 Task: Create in the project AgileBazaar and in the Backlog issue 'Implement a new cloud-based learning management system for a school with advanced course creation and assessment features' a child issue 'Big data model interpretability and transparency remediation', and assign it to team member softage.3@softage.net. Create in the project AgileBazaar and in the Backlog issue 'Integrate a new interactive tutorial feature into an existing e-learning platform to enhance user engagement and learning outcomes' a child issue 'Kubernetes cluster backup and recovery planning and optimization', and assign it to team member softage.4@softage.net
Action: Mouse moved to (220, 60)
Screenshot: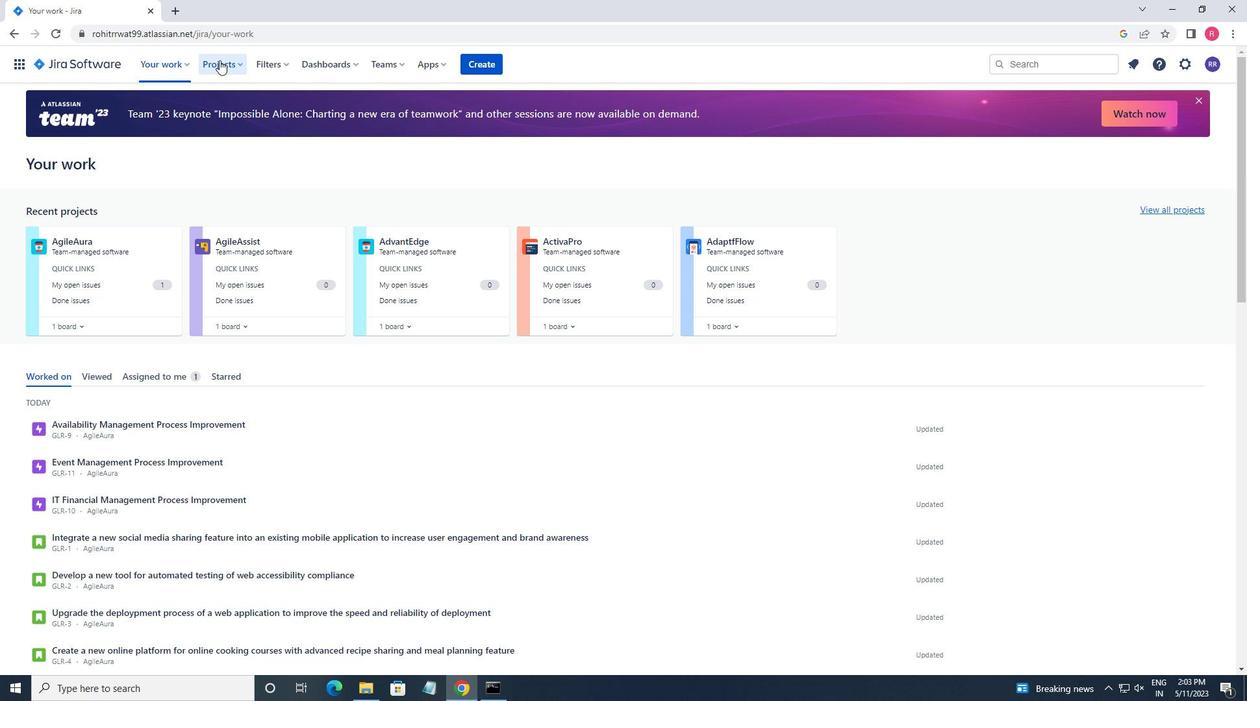 
Action: Mouse pressed left at (220, 60)
Screenshot: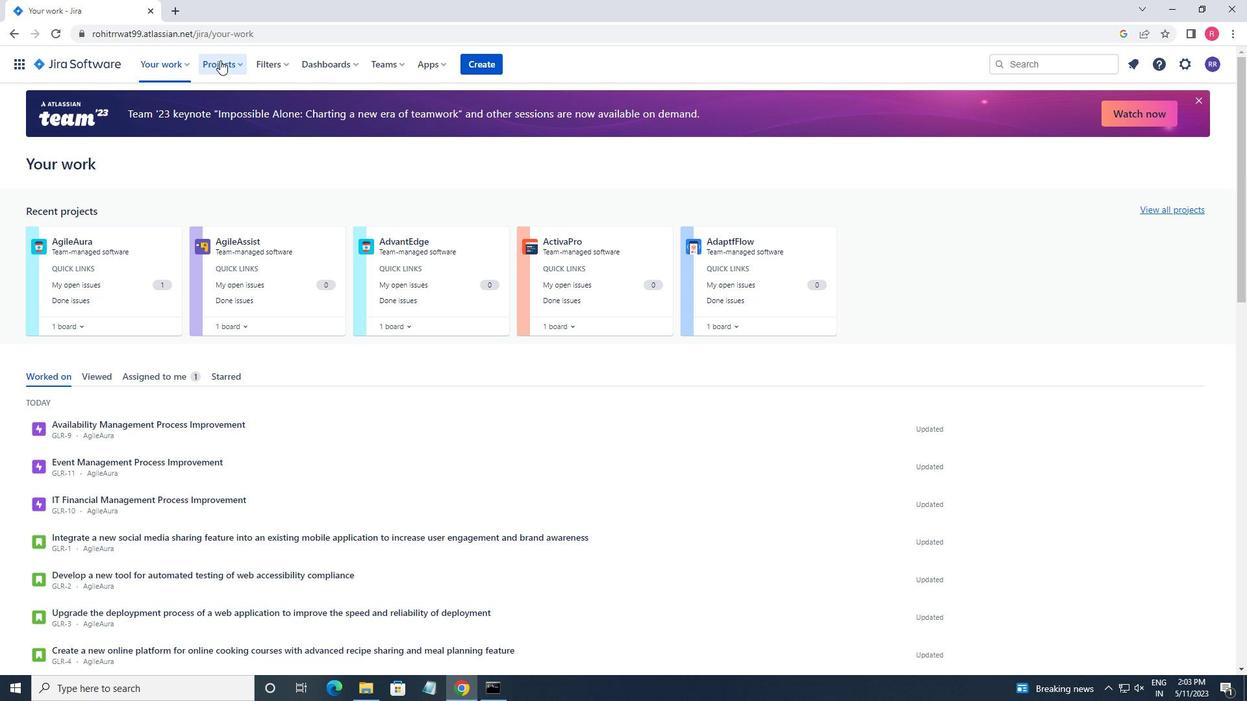 
Action: Mouse moved to (263, 133)
Screenshot: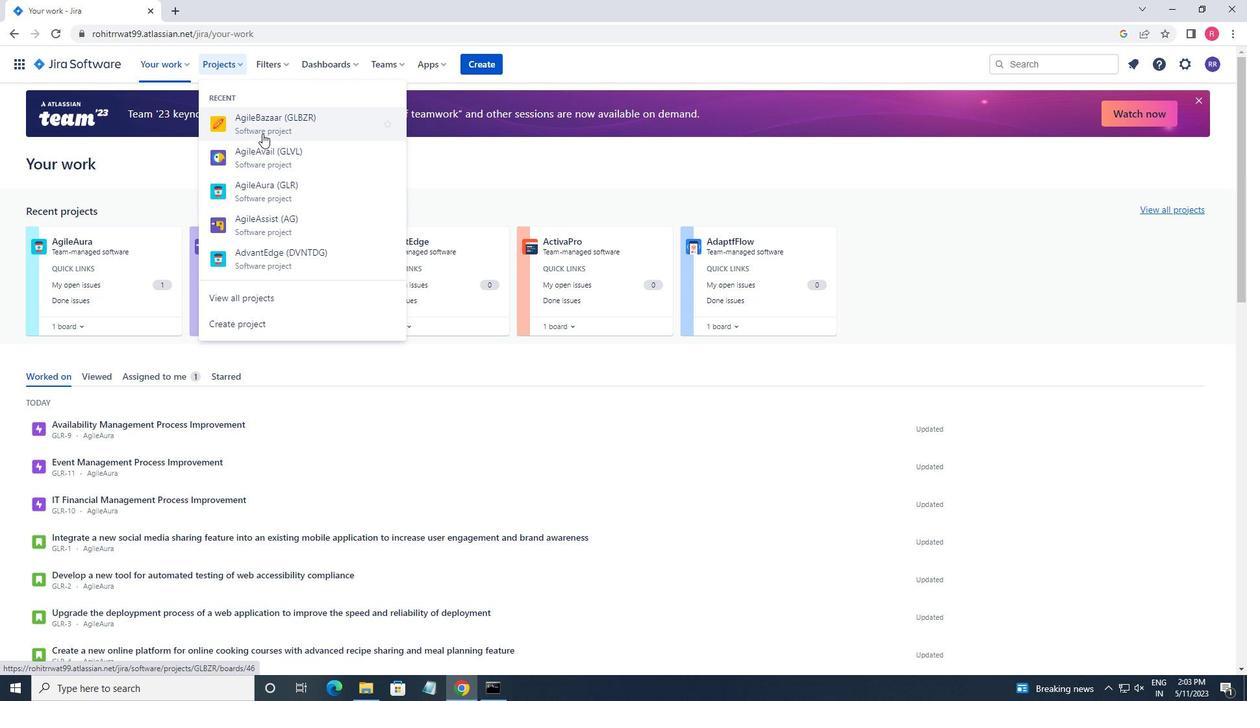 
Action: Mouse pressed left at (263, 133)
Screenshot: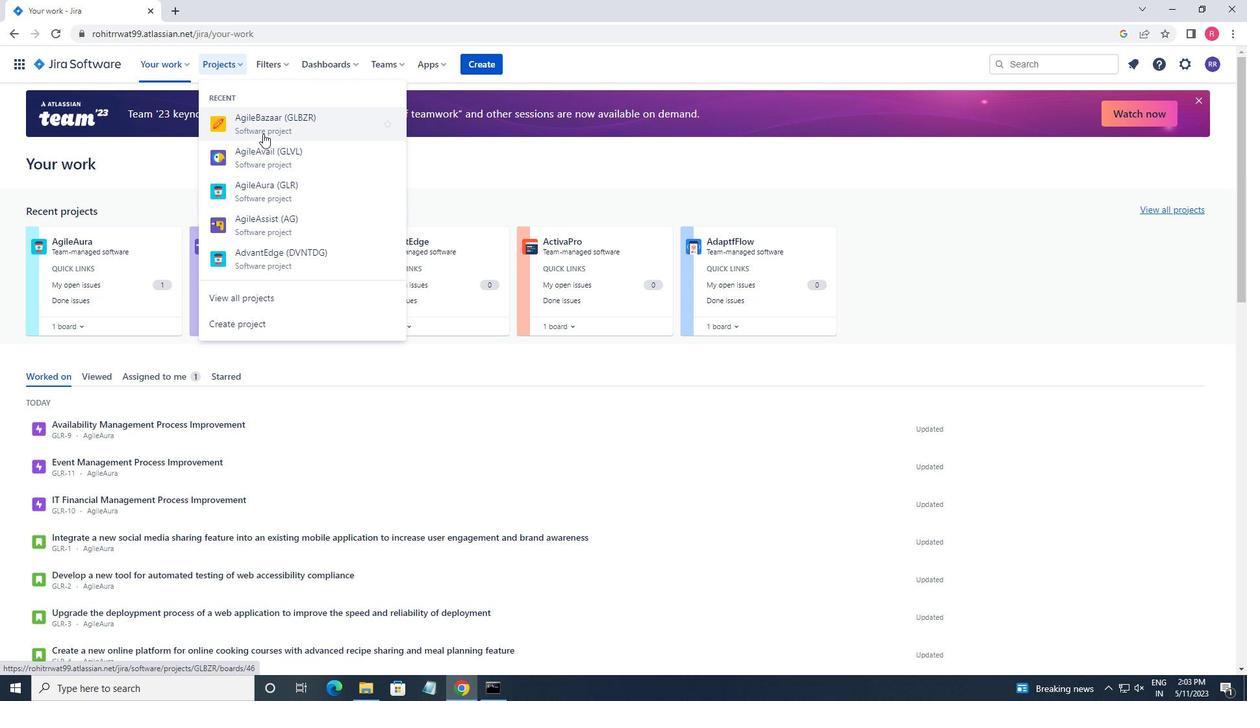 
Action: Mouse moved to (86, 187)
Screenshot: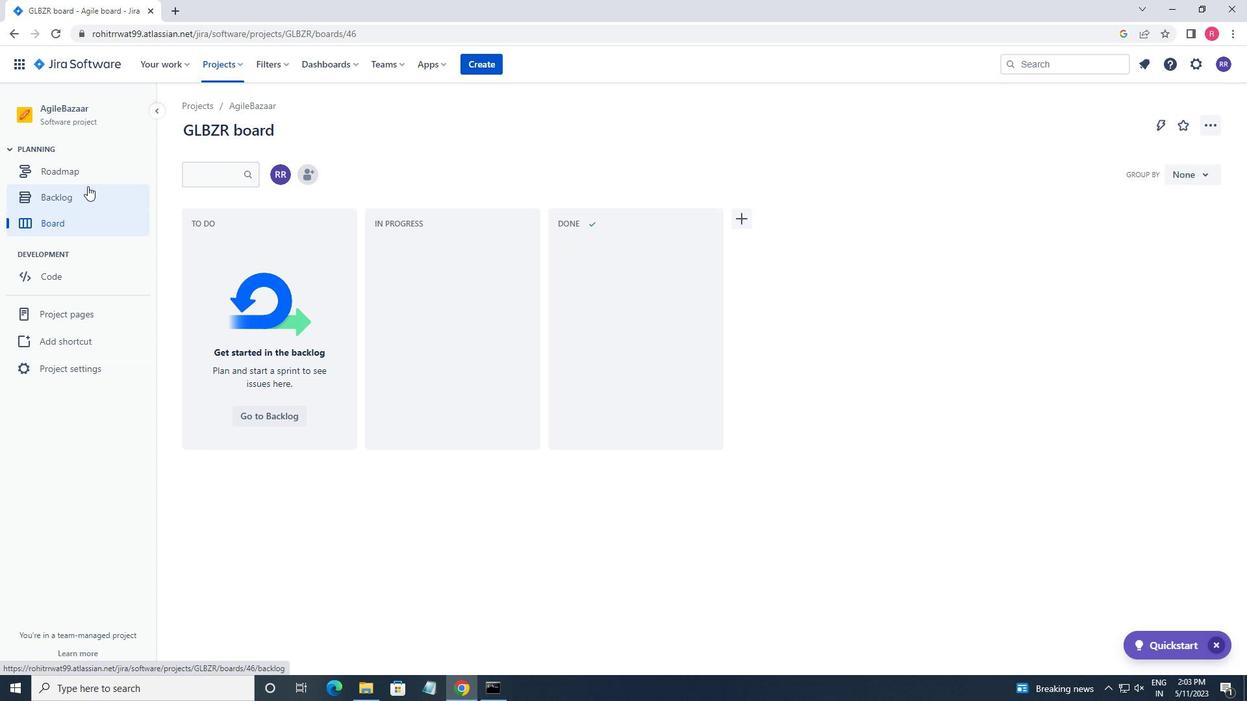 
Action: Mouse pressed left at (86, 187)
Screenshot: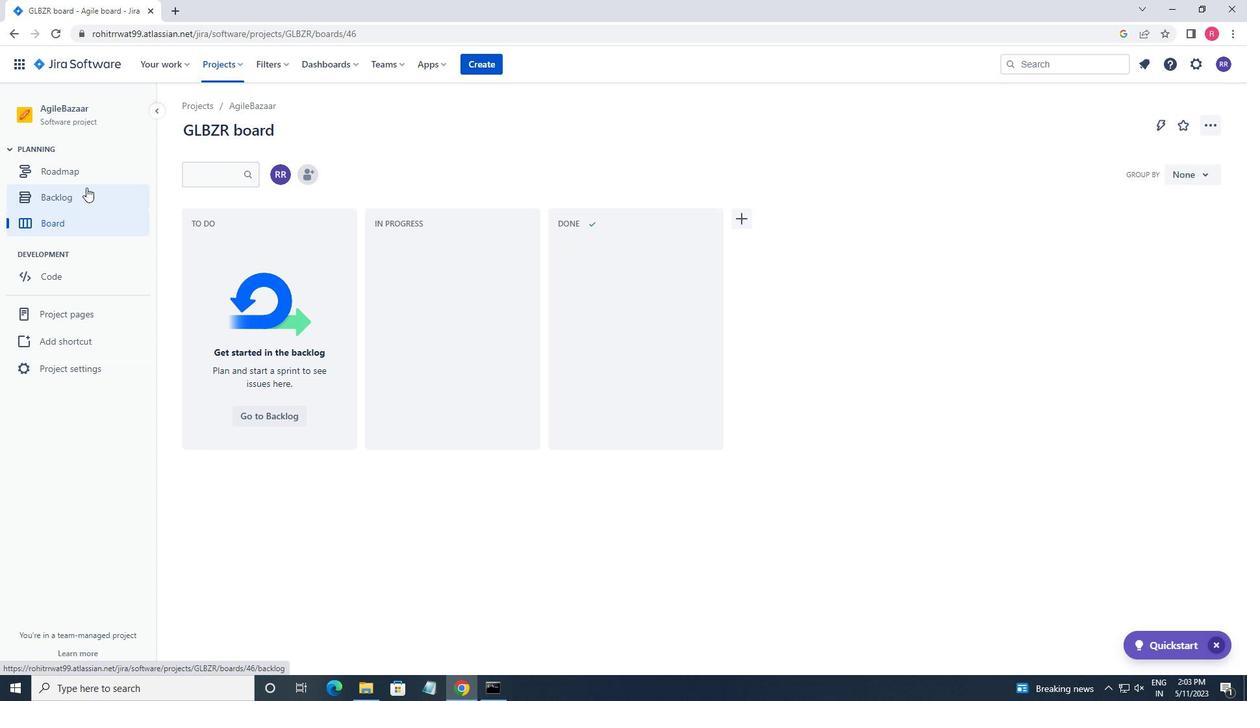 
Action: Mouse moved to (523, 331)
Screenshot: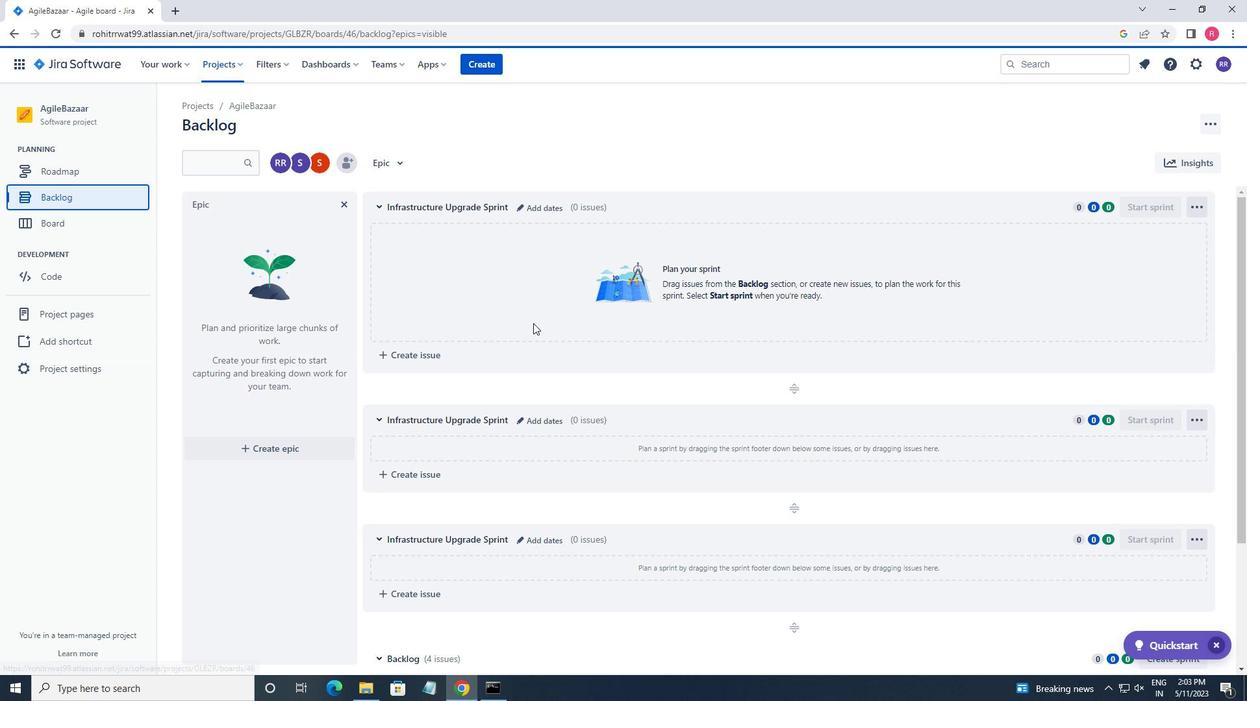 
Action: Mouse scrolled (523, 330) with delta (0, 0)
Screenshot: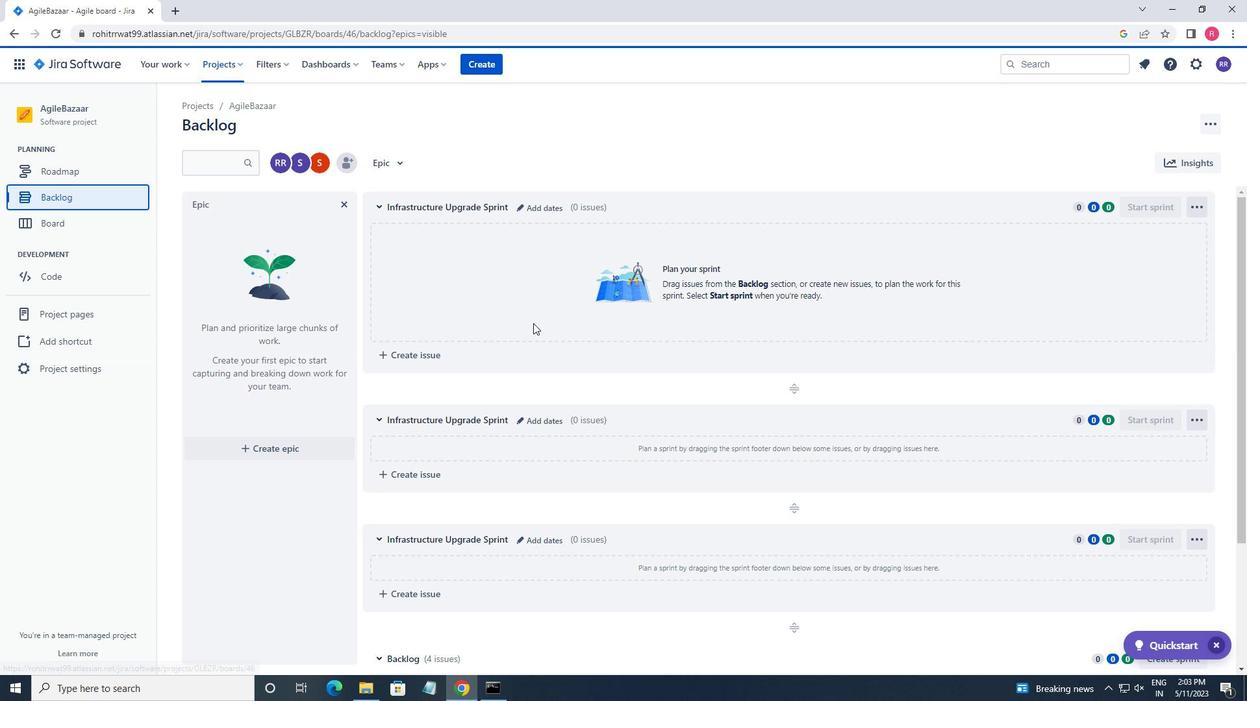 
Action: Mouse moved to (517, 342)
Screenshot: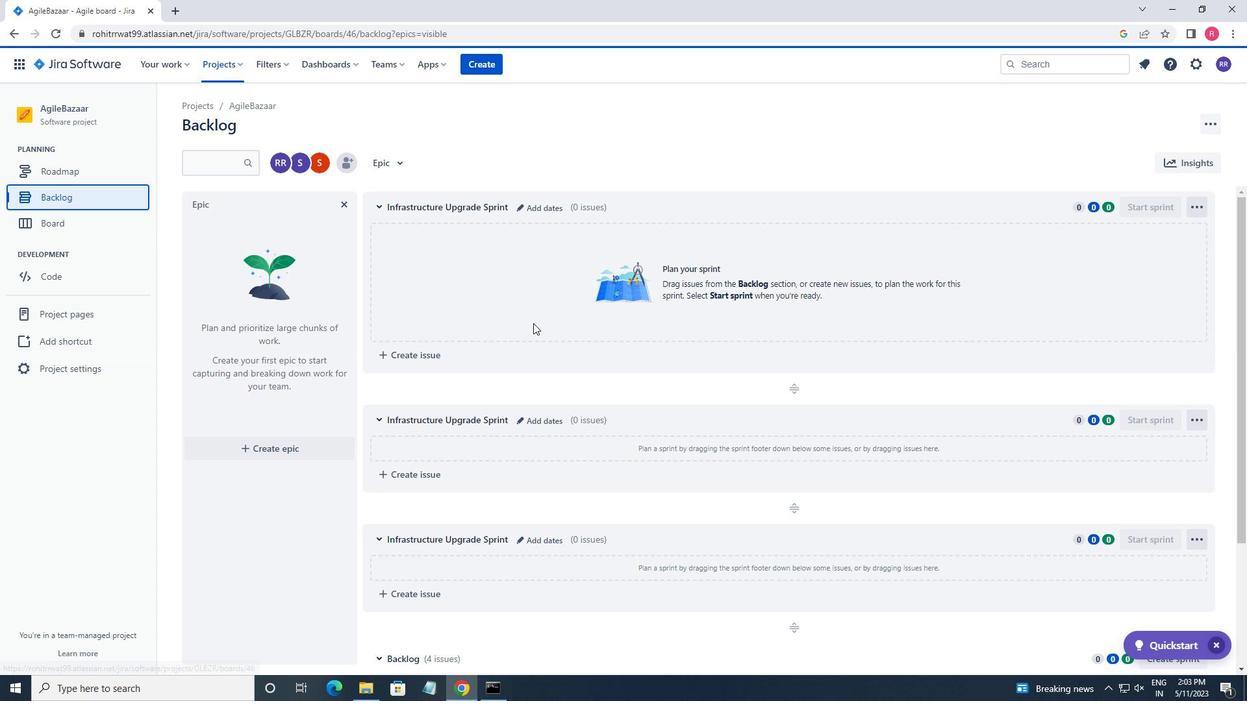 
Action: Mouse scrolled (517, 341) with delta (0, 0)
Screenshot: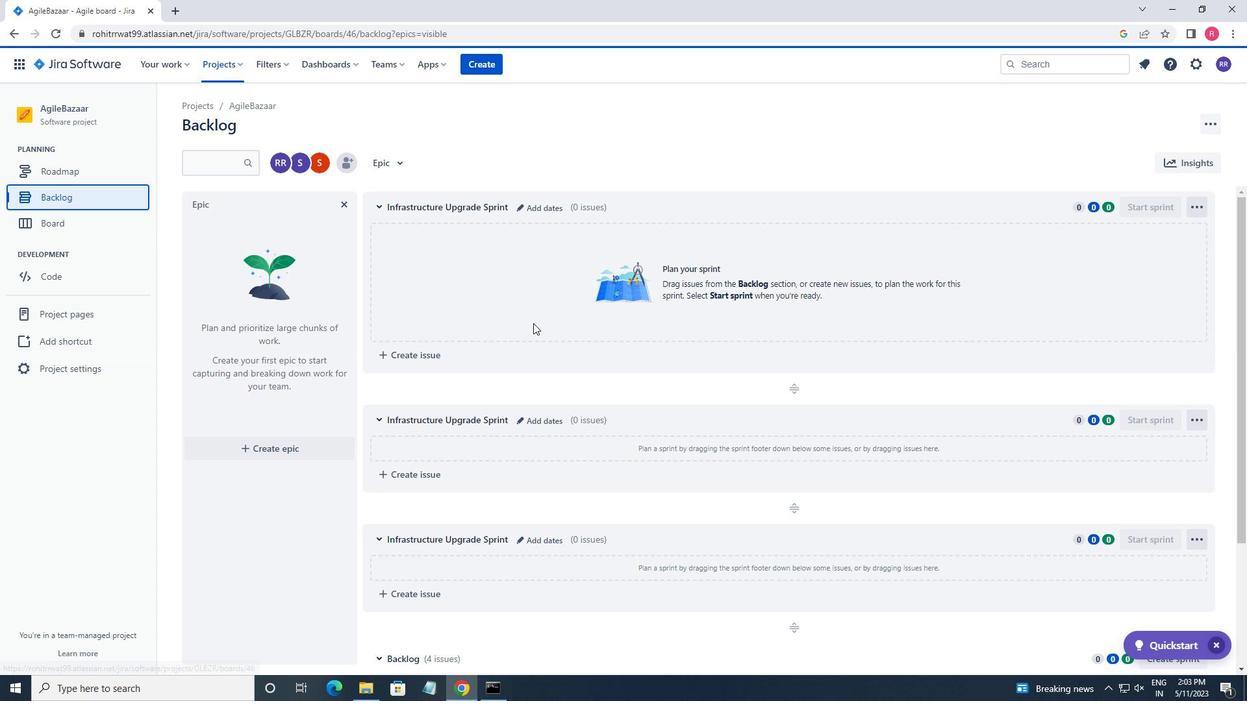
Action: Mouse moved to (517, 343)
Screenshot: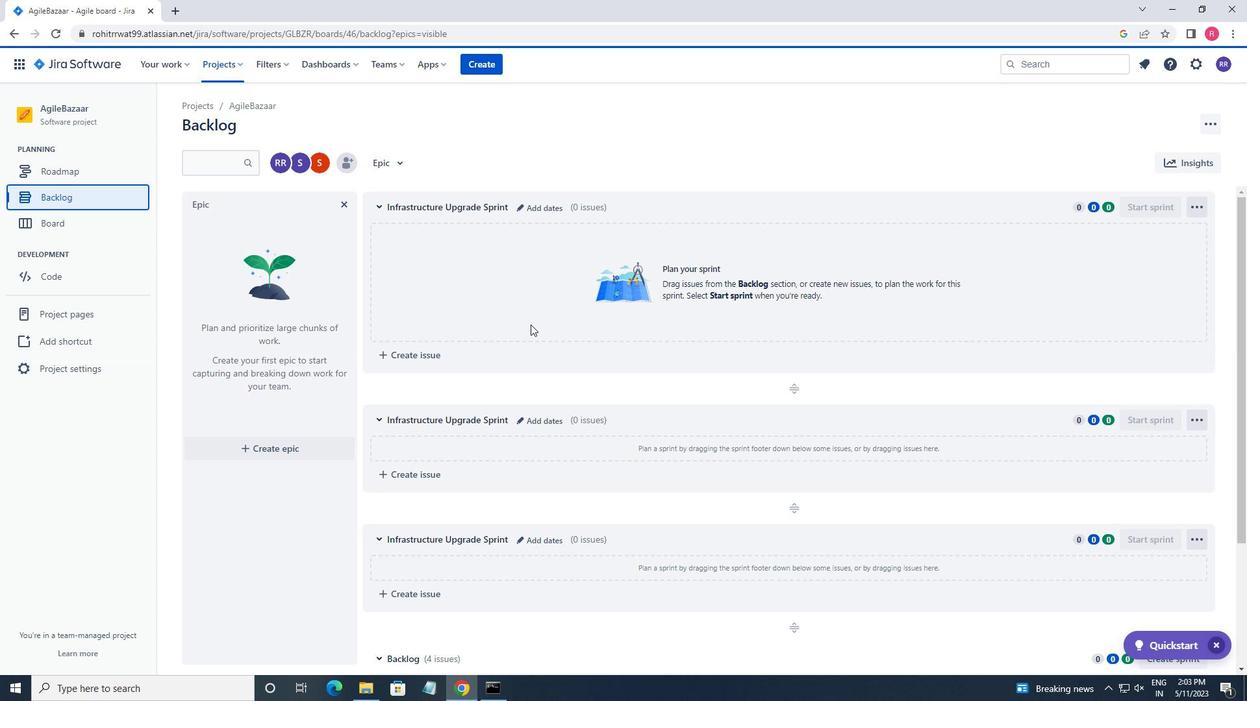 
Action: Mouse scrolled (517, 343) with delta (0, 0)
Screenshot: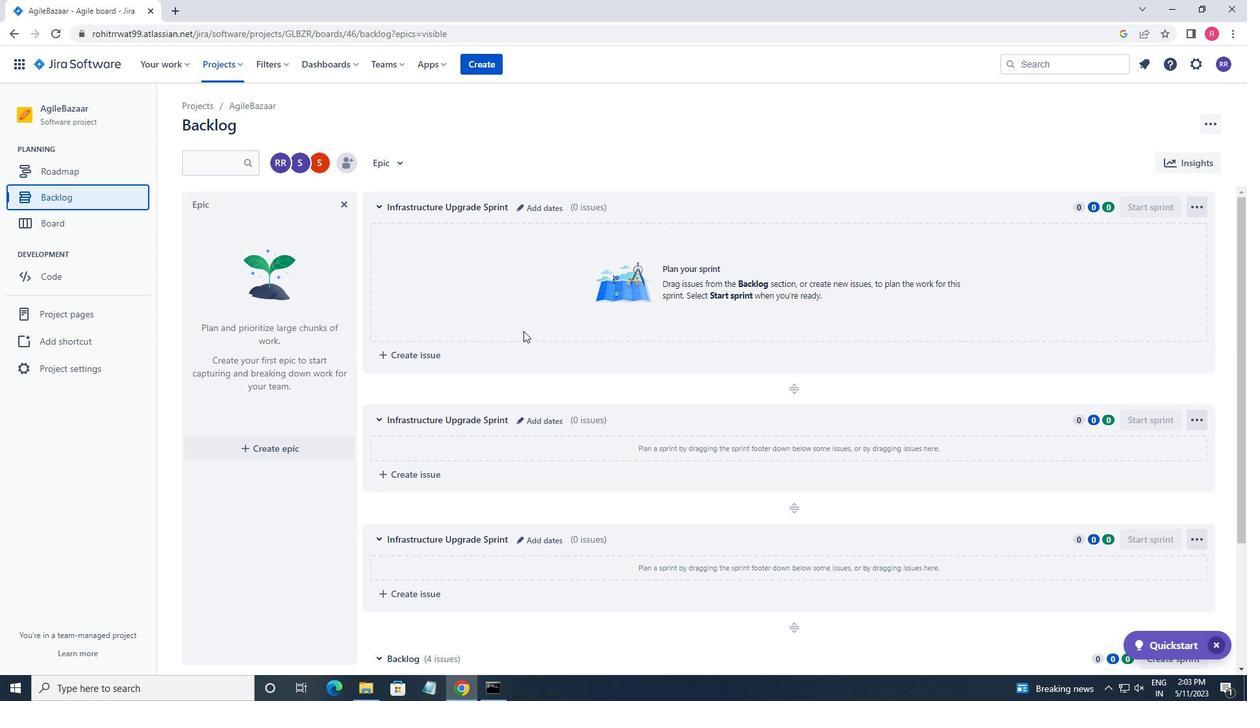 
Action: Mouse scrolled (517, 343) with delta (0, 0)
Screenshot: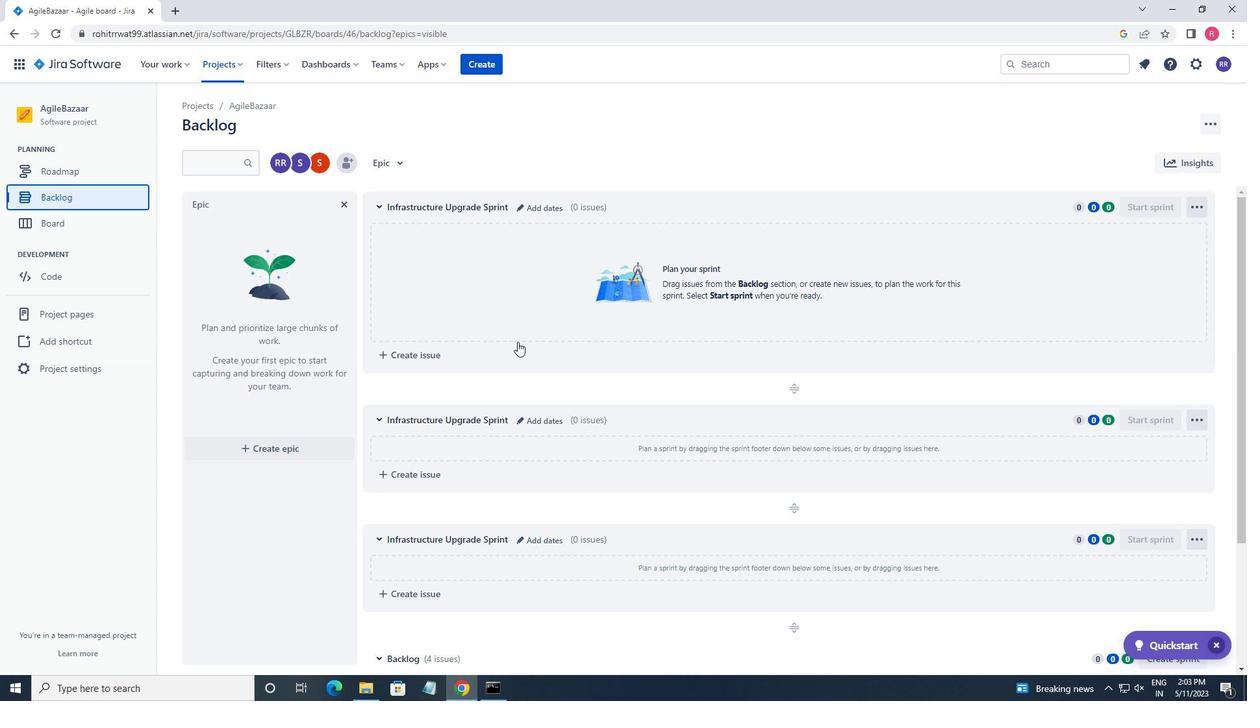 
Action: Mouse scrolled (517, 343) with delta (0, 0)
Screenshot: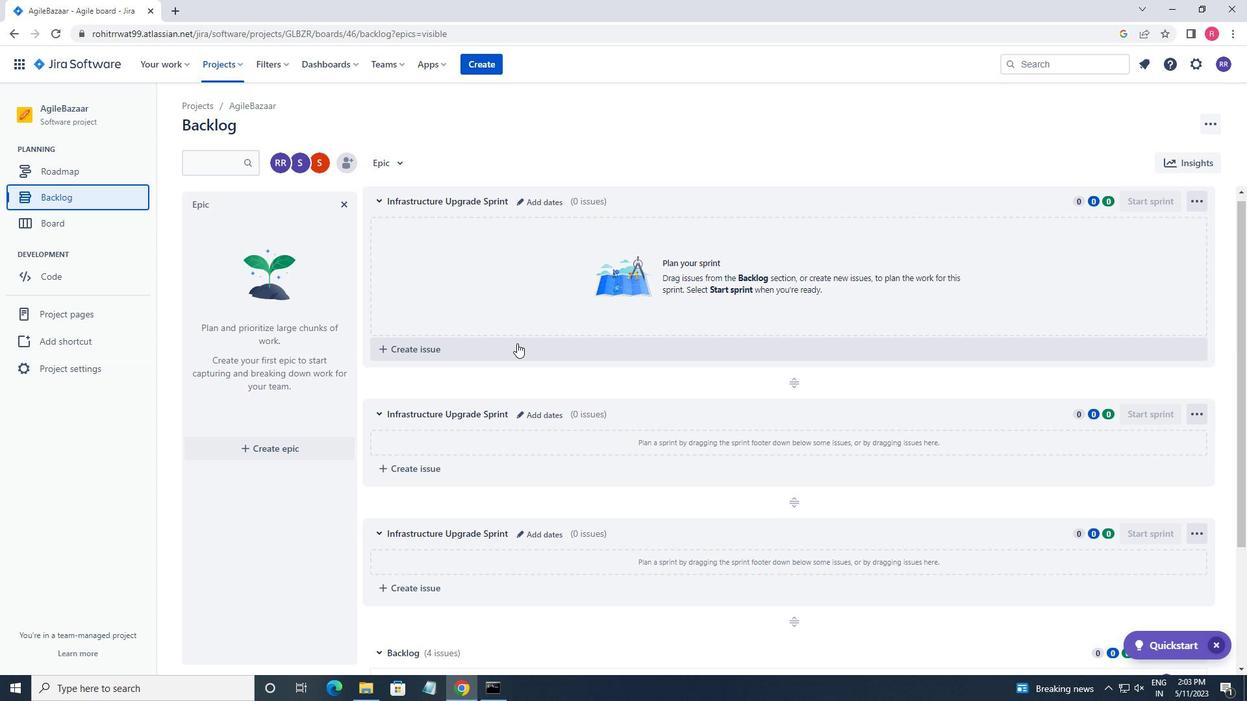 
Action: Mouse scrolled (517, 343) with delta (0, 0)
Screenshot: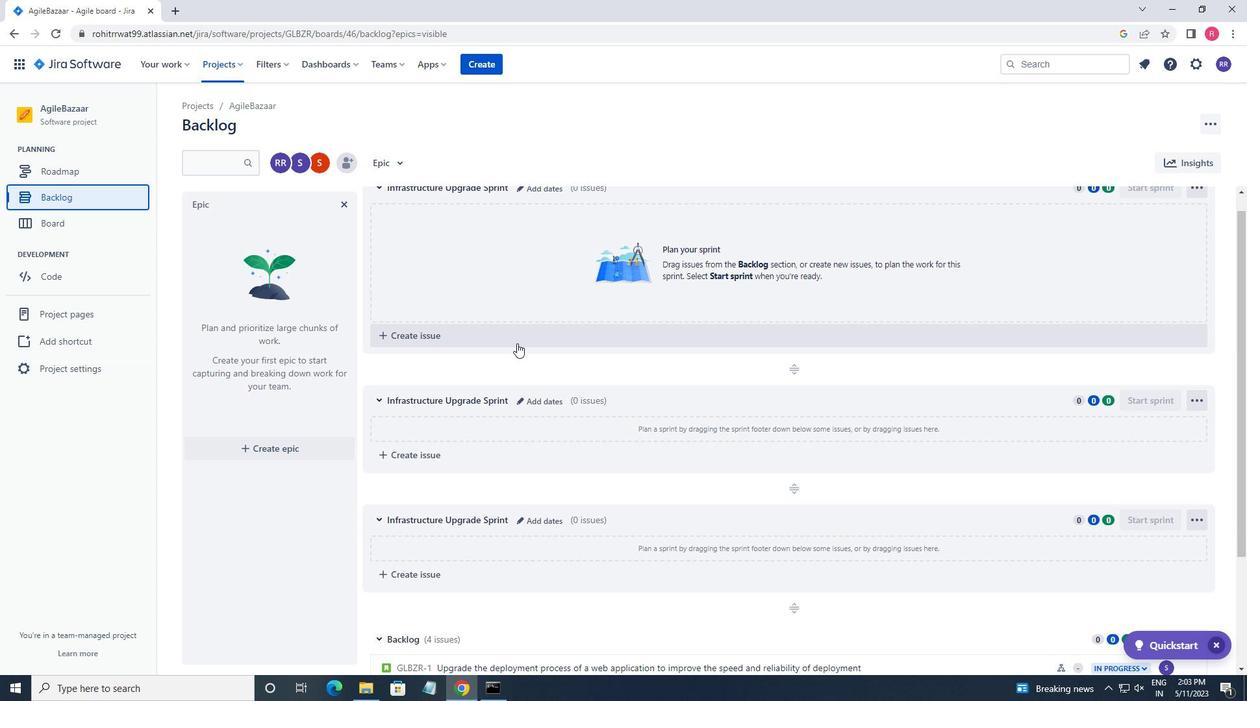 
Action: Mouse moved to (1003, 578)
Screenshot: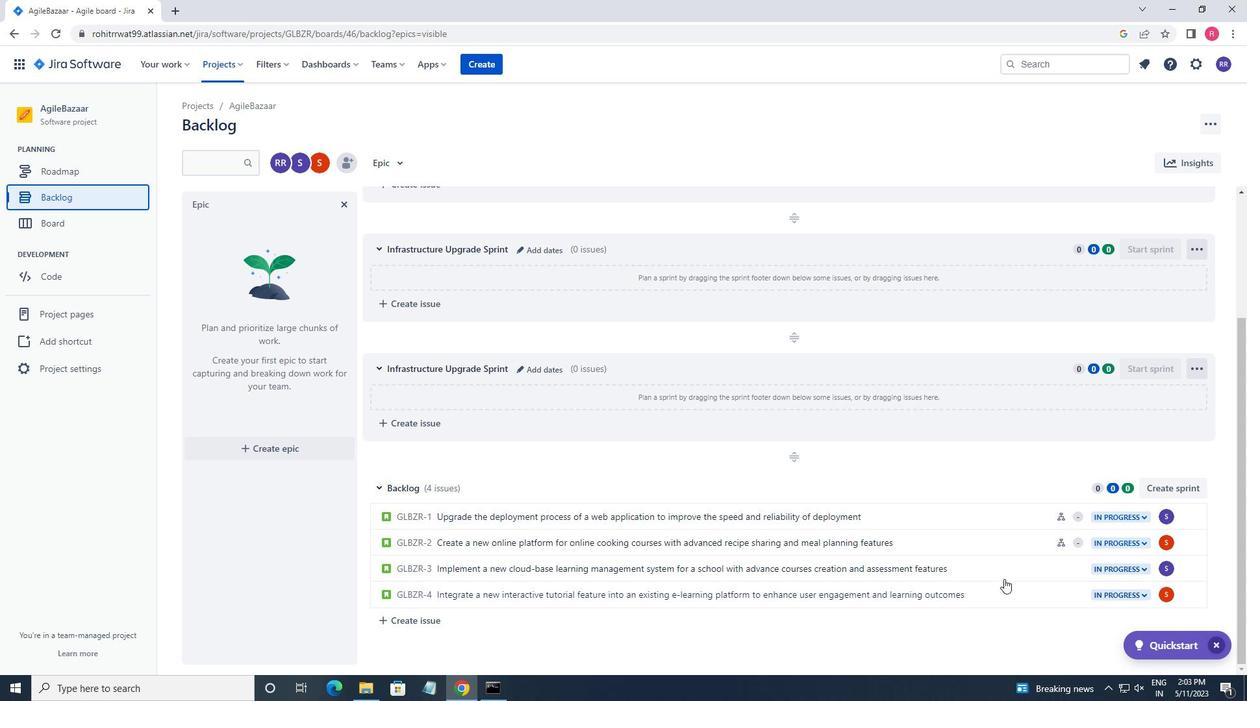 
Action: Mouse pressed left at (1003, 578)
Screenshot: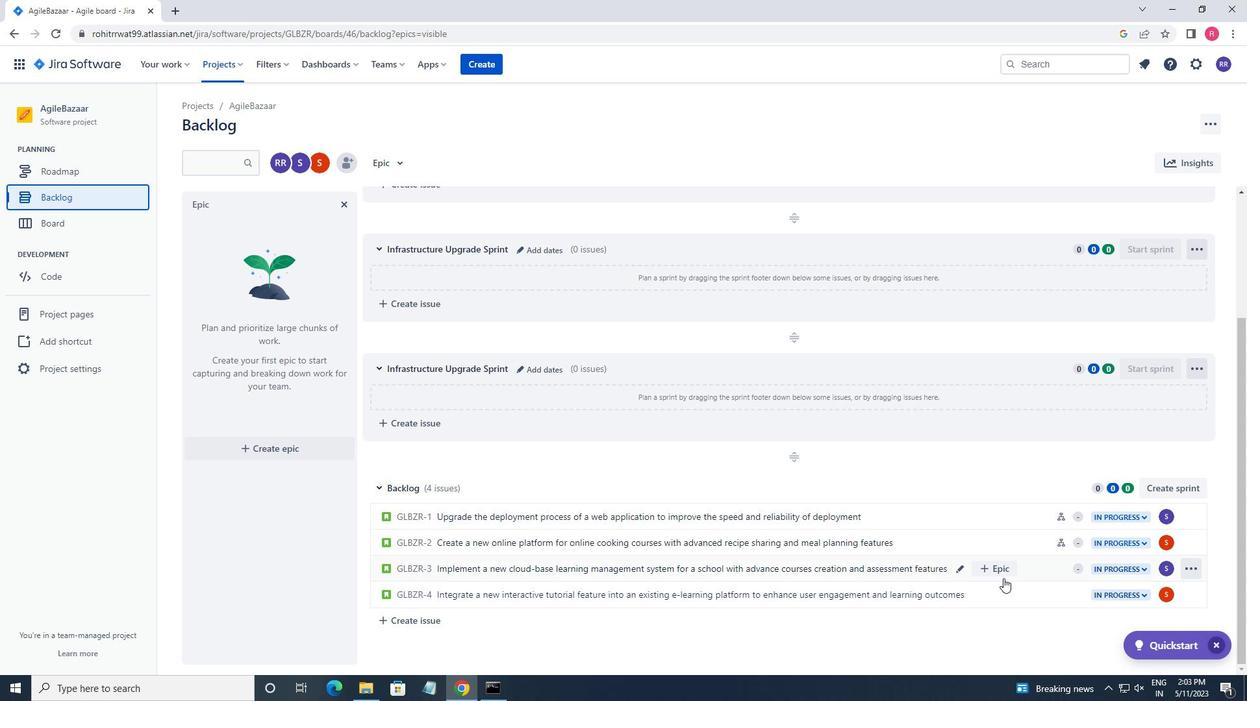 
Action: Mouse moved to (1025, 575)
Screenshot: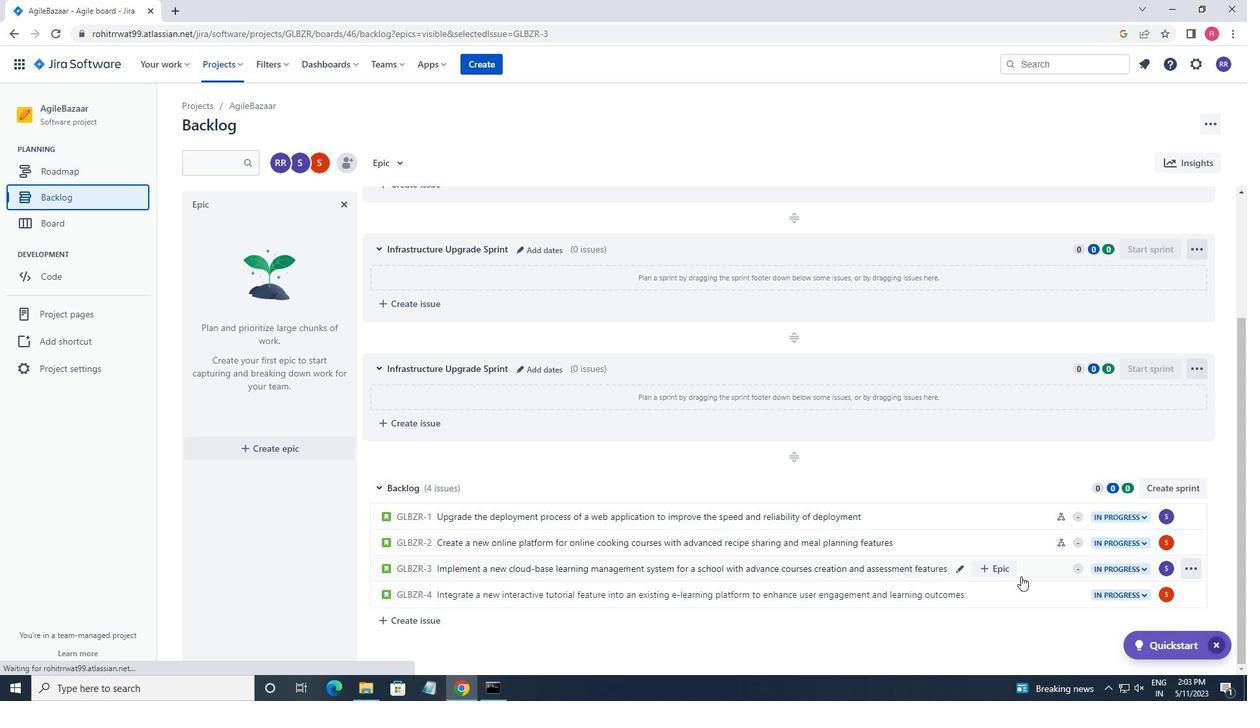 
Action: Mouse pressed left at (1025, 575)
Screenshot: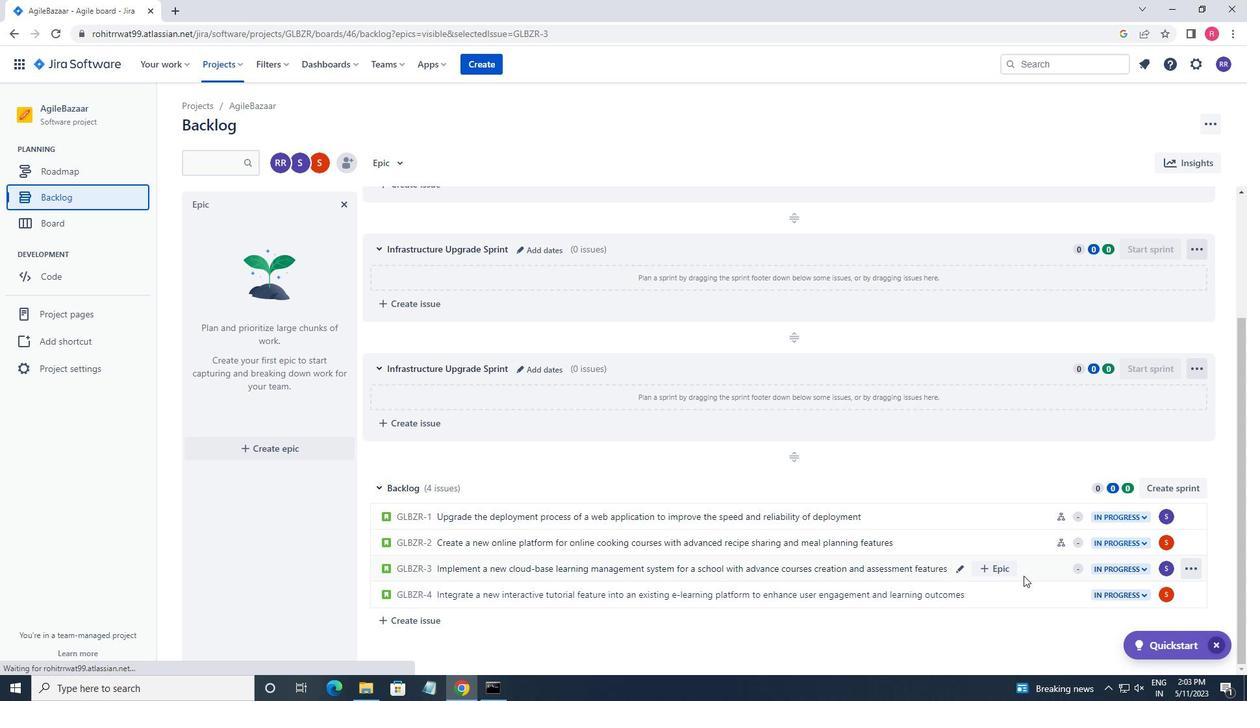 
Action: Mouse moved to (1019, 309)
Screenshot: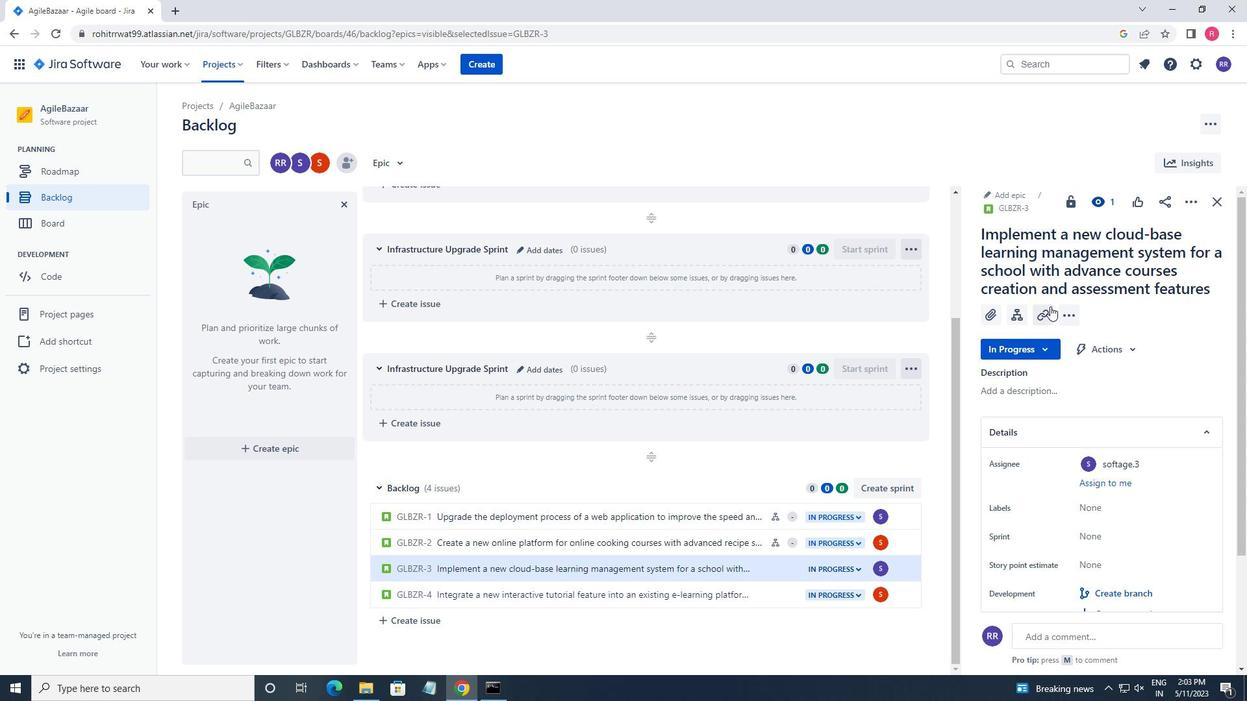 
Action: Mouse pressed left at (1019, 309)
Screenshot: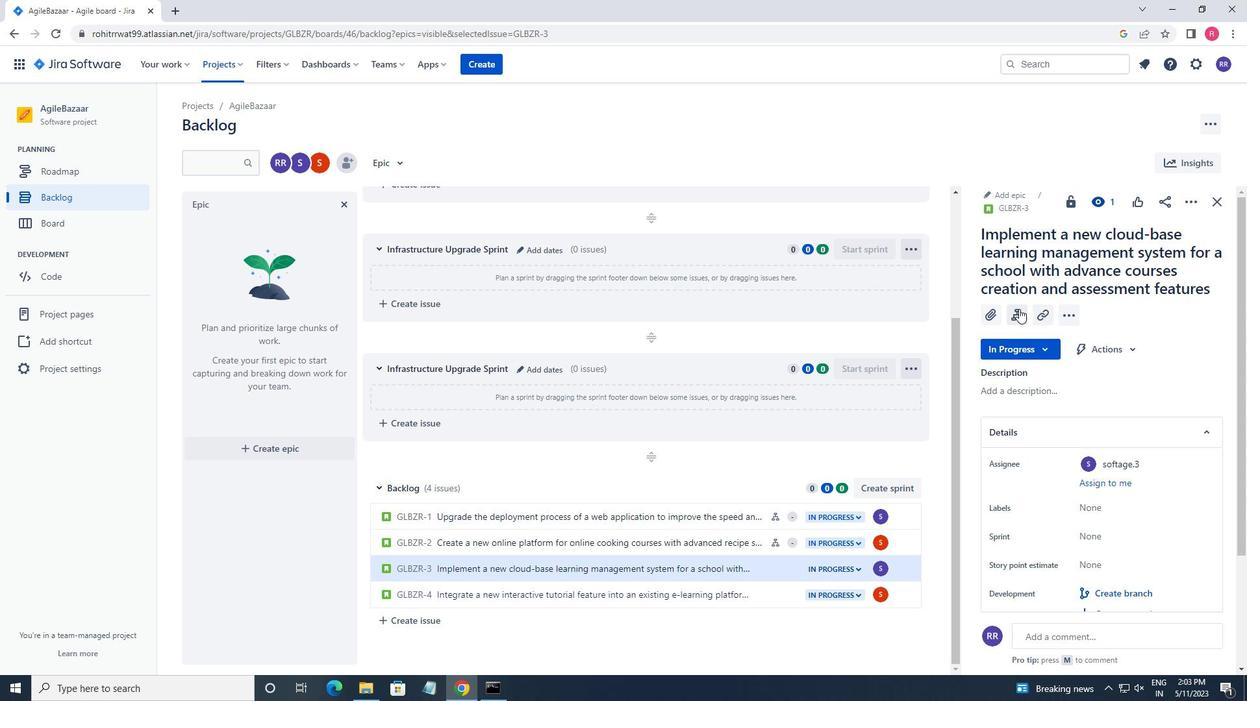 
Action: Mouse moved to (1023, 419)
Screenshot: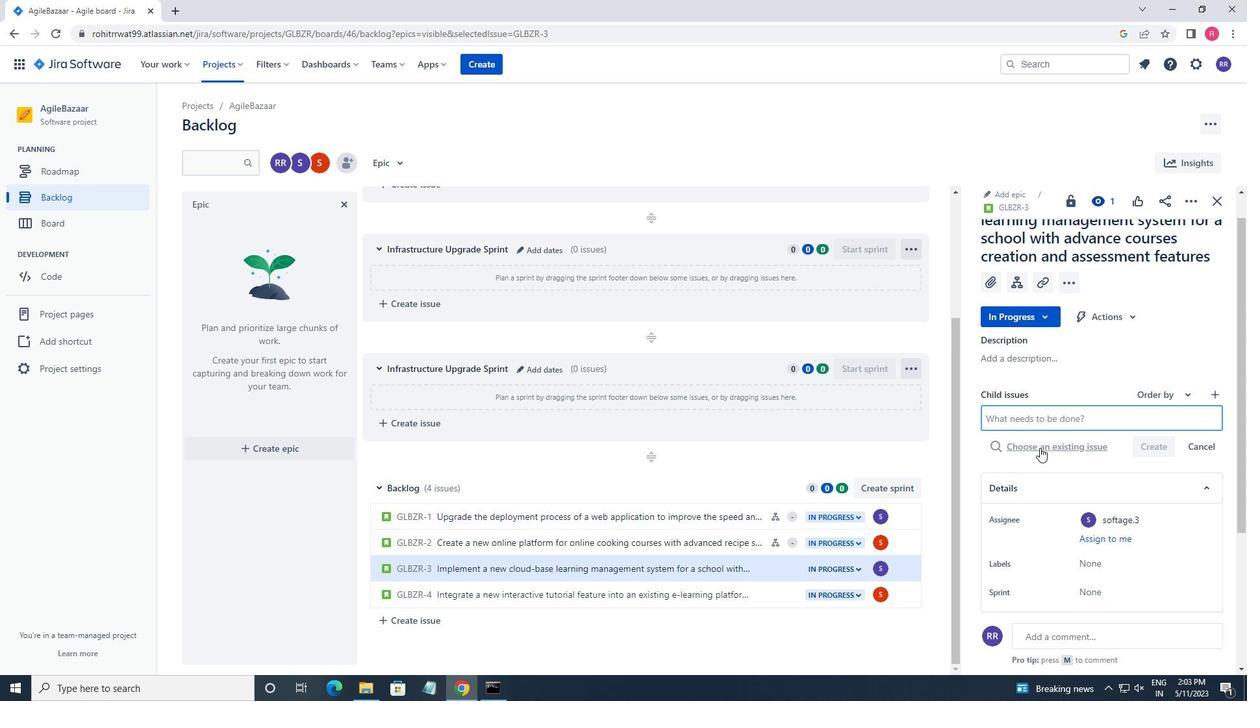 
Action: Key pressed <Key.shift><Key.shift>BIG<Key.space>DATA<Key.space>MODEL<Key.space>INTERPREB<Key.backspace><Key.backspace>ABILITY<Key.space><Key.left><Key.left><Key.left><Key.left><Key.left><Key.left><Key.left><Key.left><Key.left><Key.left><Key.left><Key.right><Key.right><Key.right>E<Key.right><Key.backspace>TA<Key.right><Key.right><Key.right><Key.right><Key.right><Key.right><Key.right><Key.space>AND<Key.space>TRAN
Screenshot: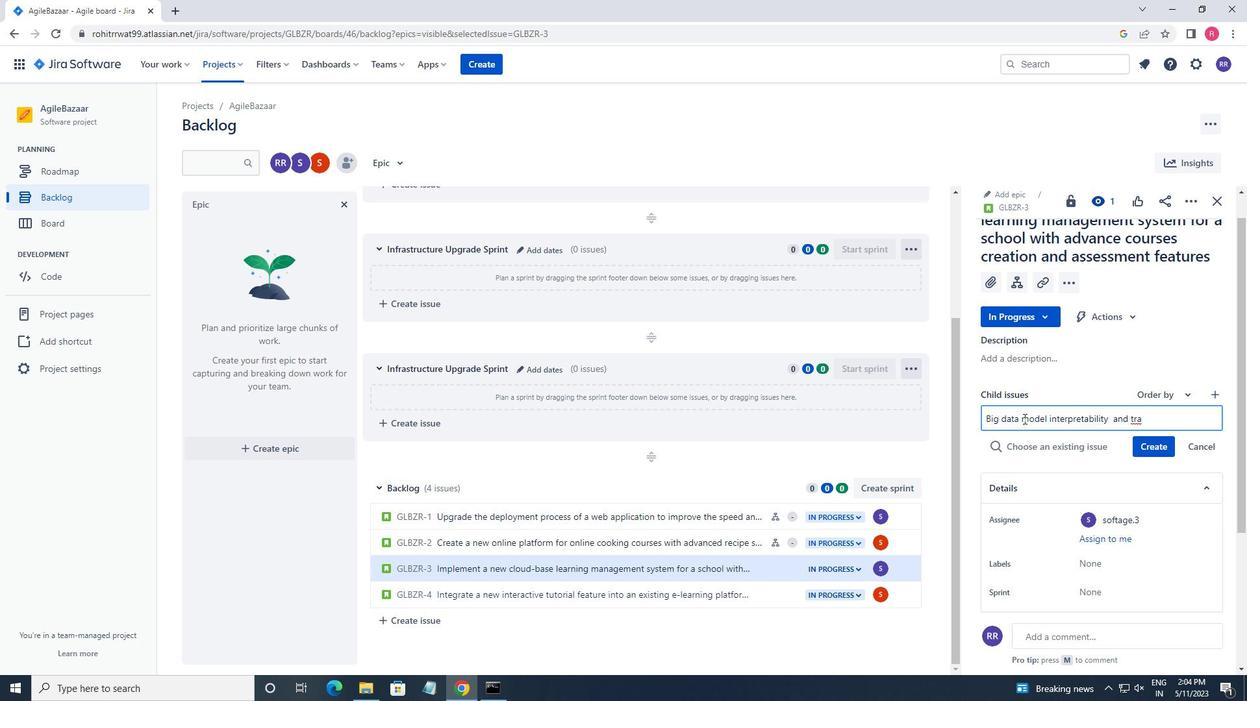
Action: Mouse moved to (1023, 419)
Screenshot: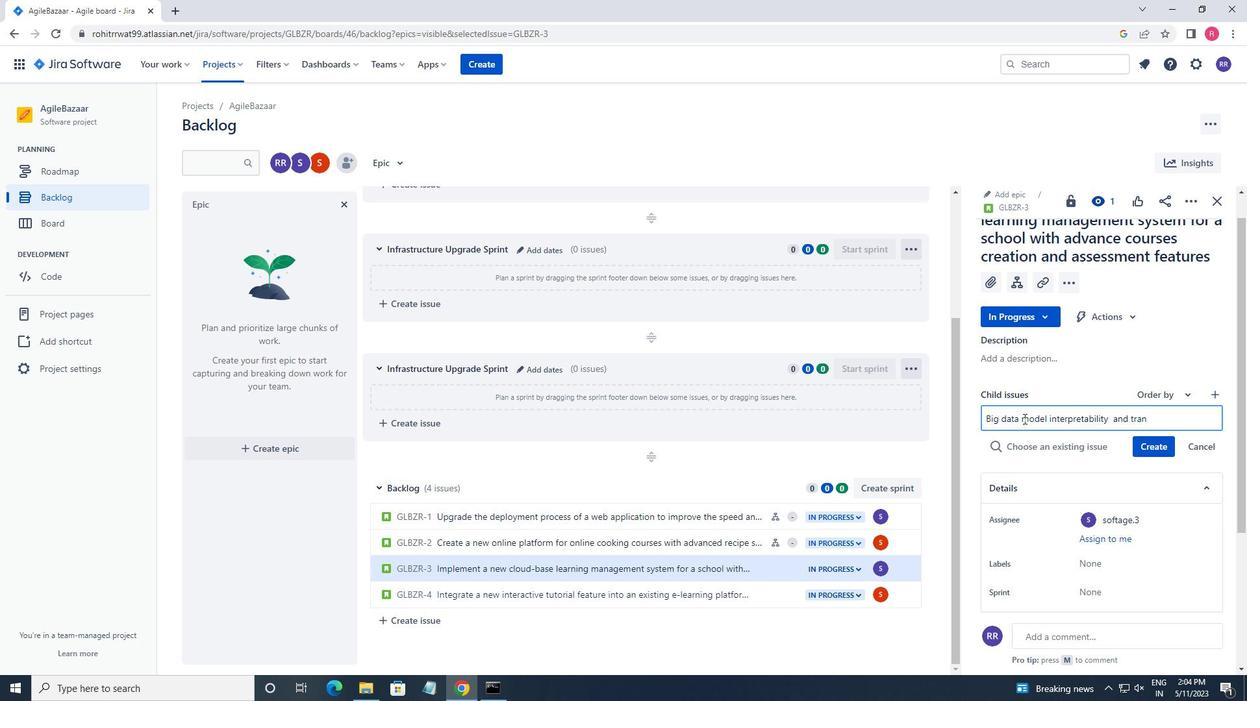 
Action: Key pressed SPARENCY<Key.space>REMEDIATION<Key.enter>
Screenshot: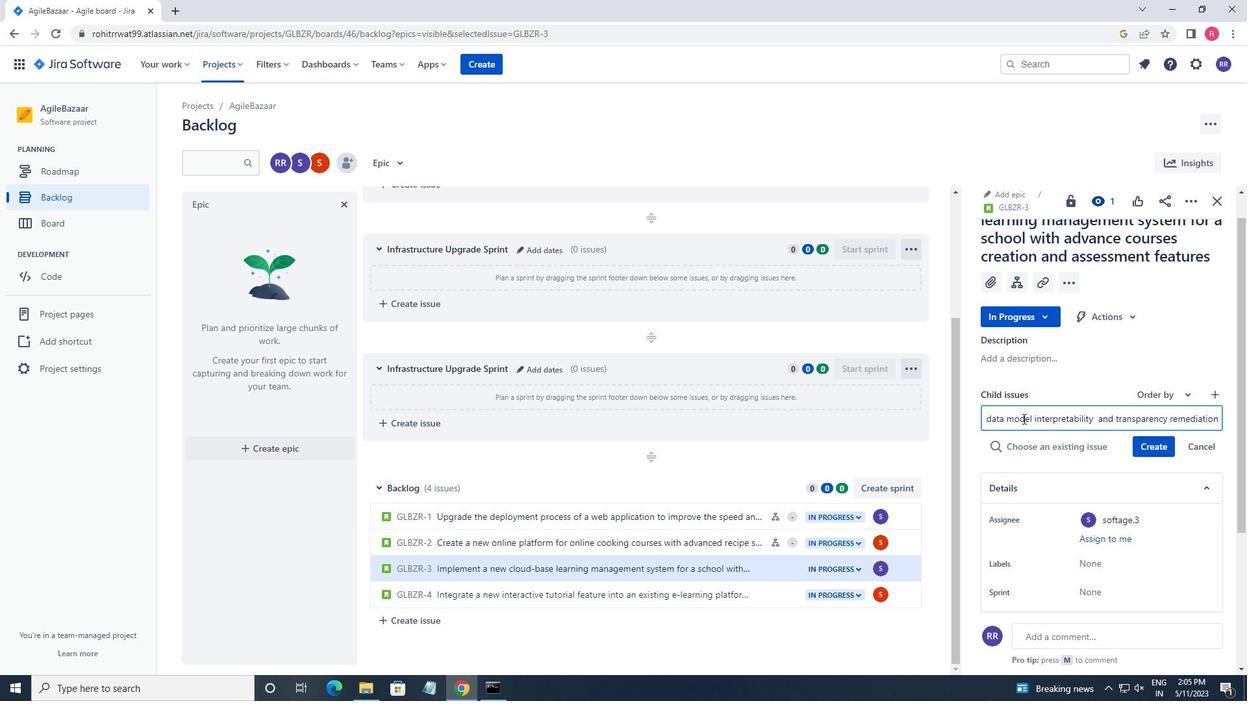 
Action: Mouse moved to (1167, 430)
Screenshot: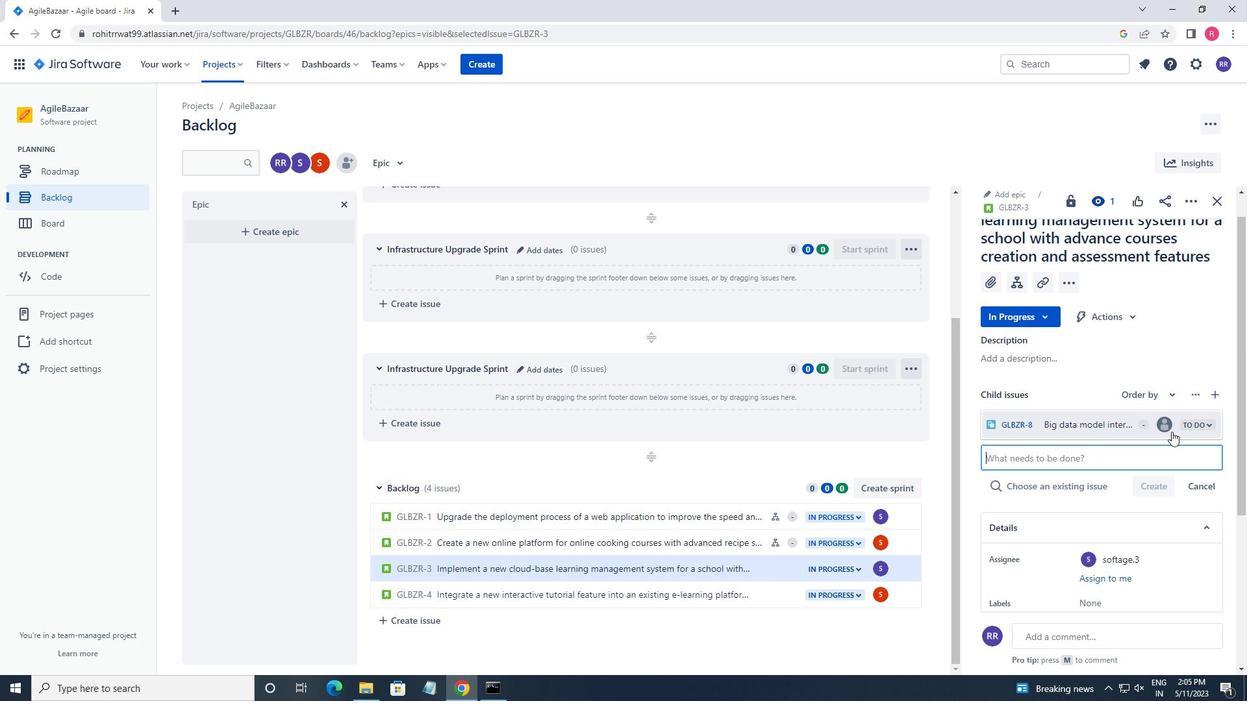 
Action: Mouse pressed left at (1167, 430)
Screenshot: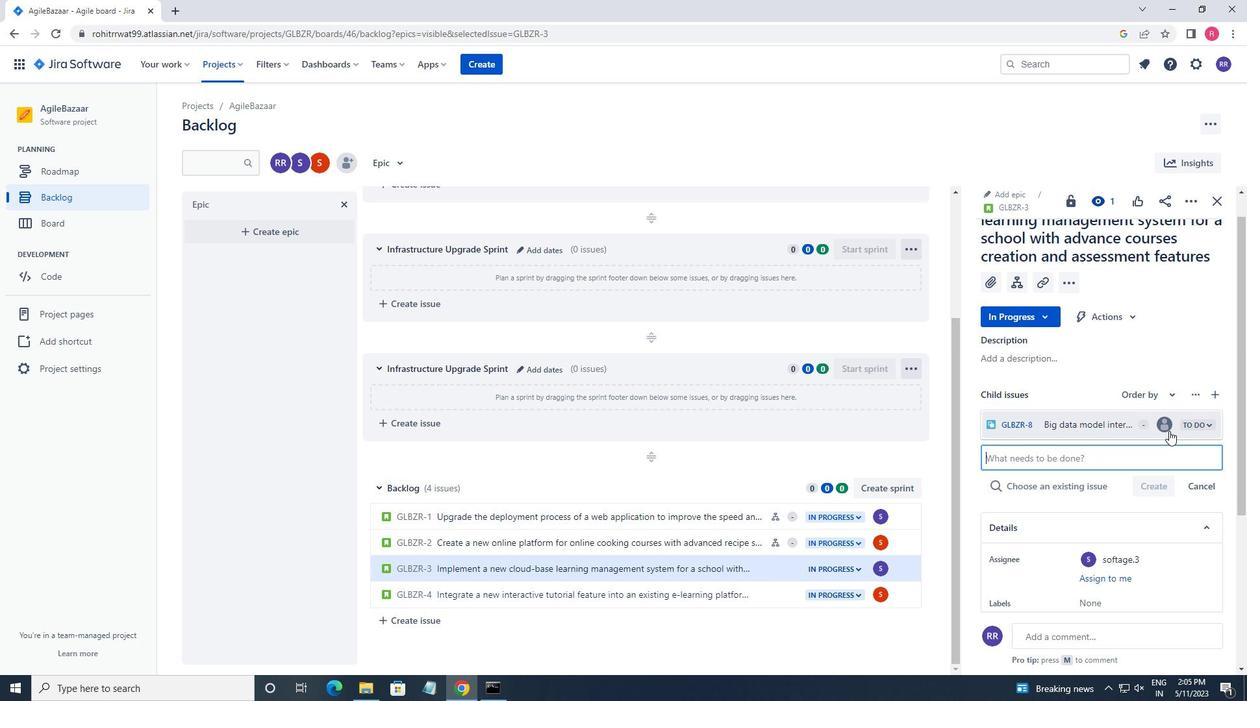 
Action: Mouse moved to (1039, 420)
Screenshot: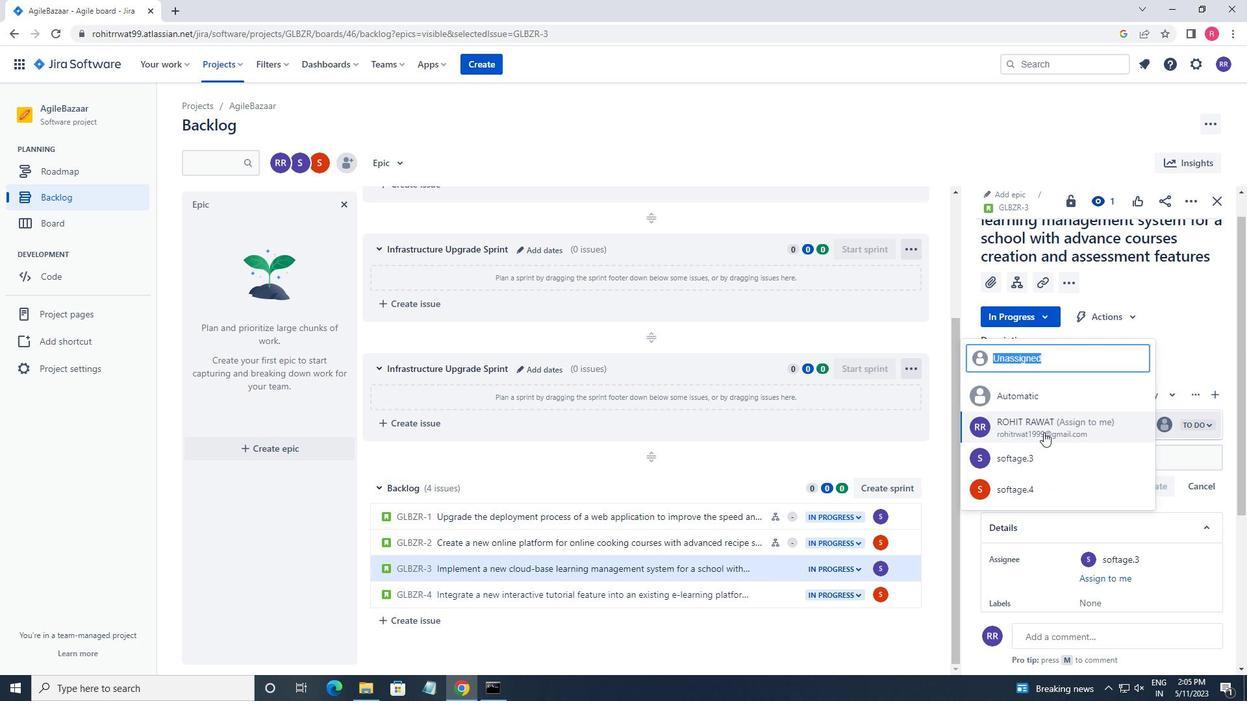
Action: Key pressed SOFTAGE.3
Screenshot: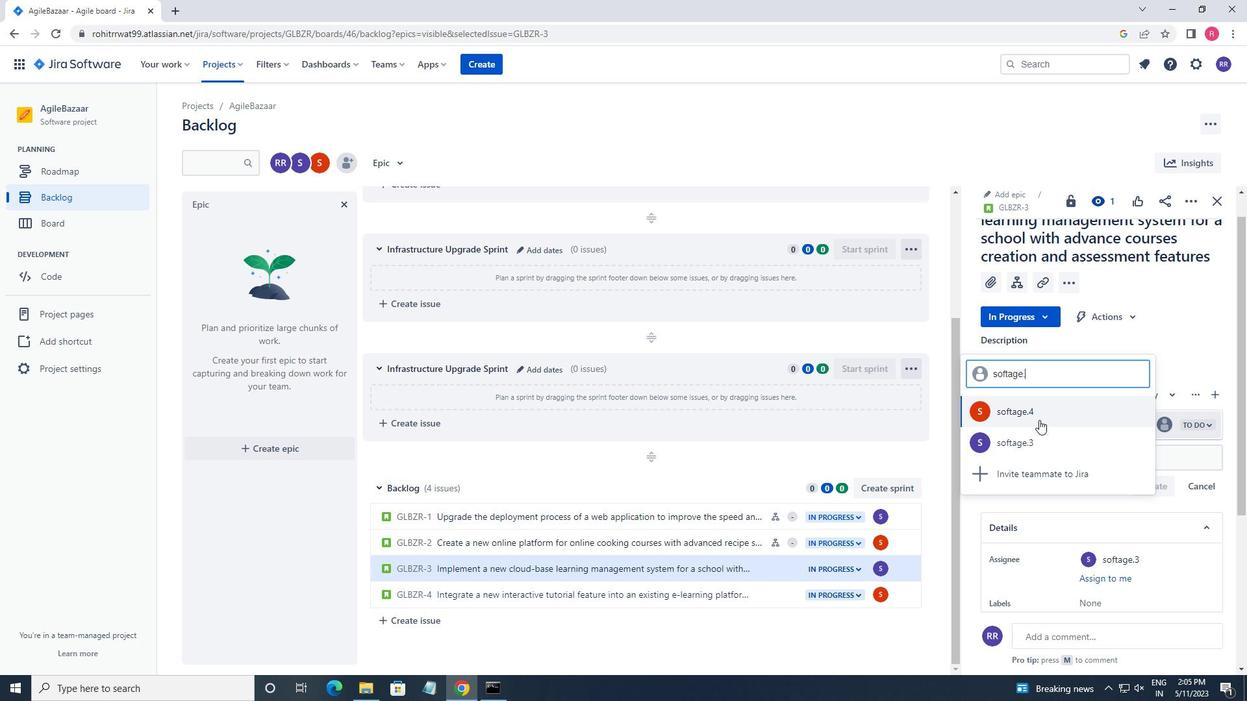 
Action: Mouse moved to (1046, 419)
Screenshot: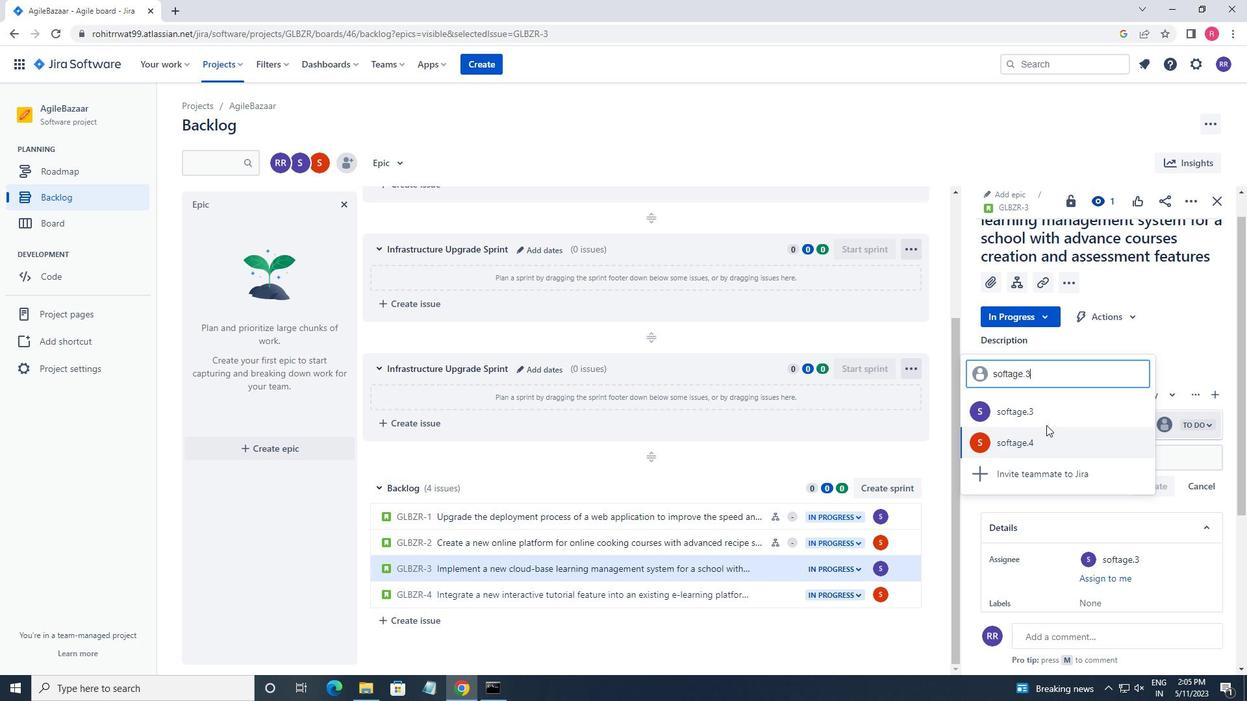 
Action: Mouse pressed left at (1046, 419)
Screenshot: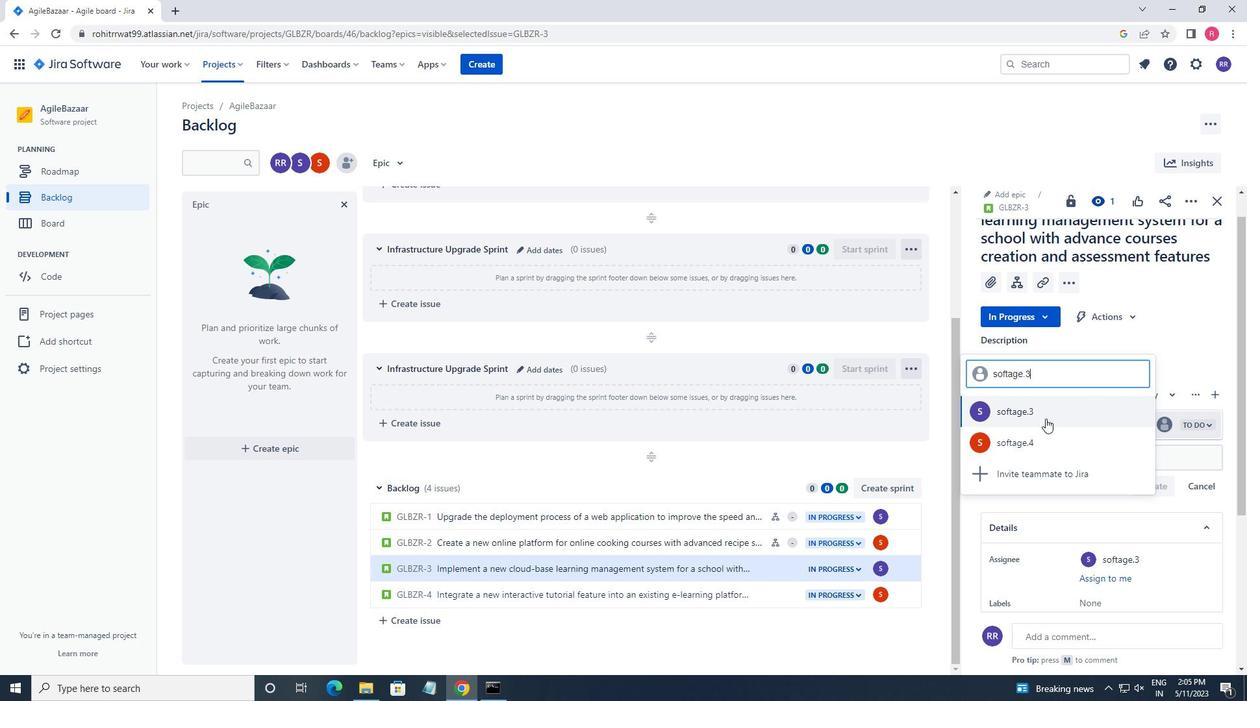 
Action: Mouse moved to (718, 607)
Screenshot: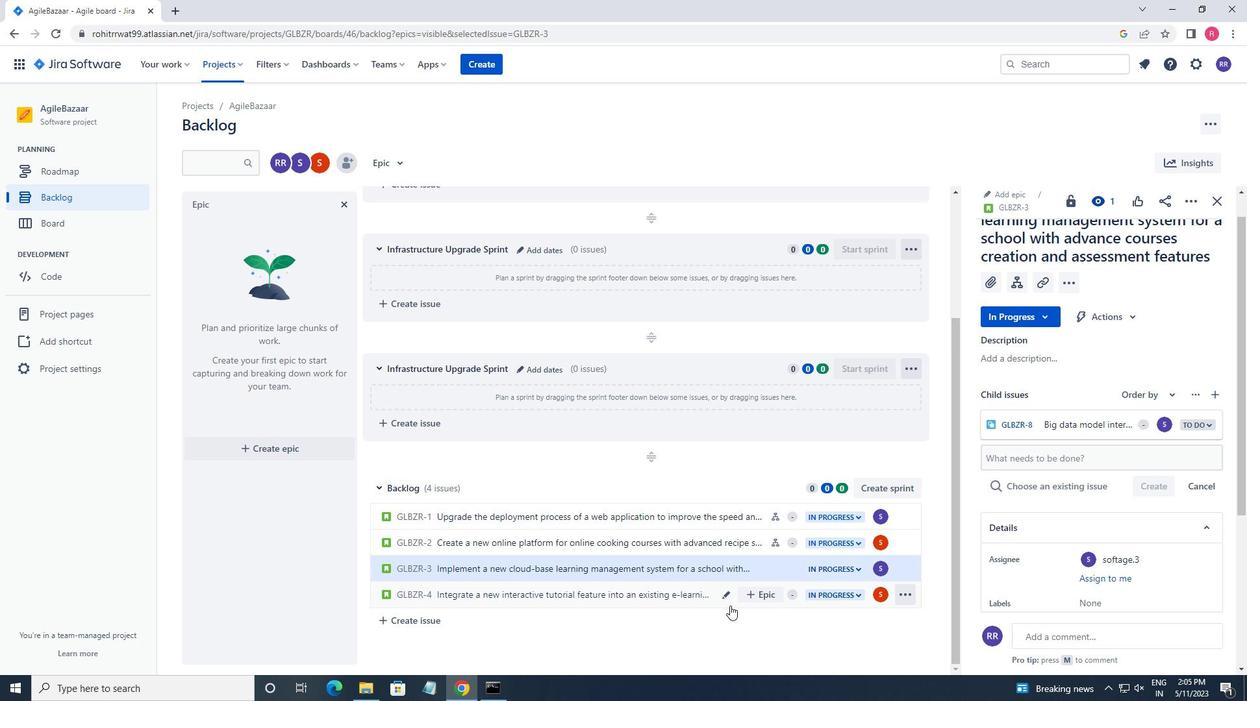 
Action: Mouse pressed left at (718, 607)
Screenshot: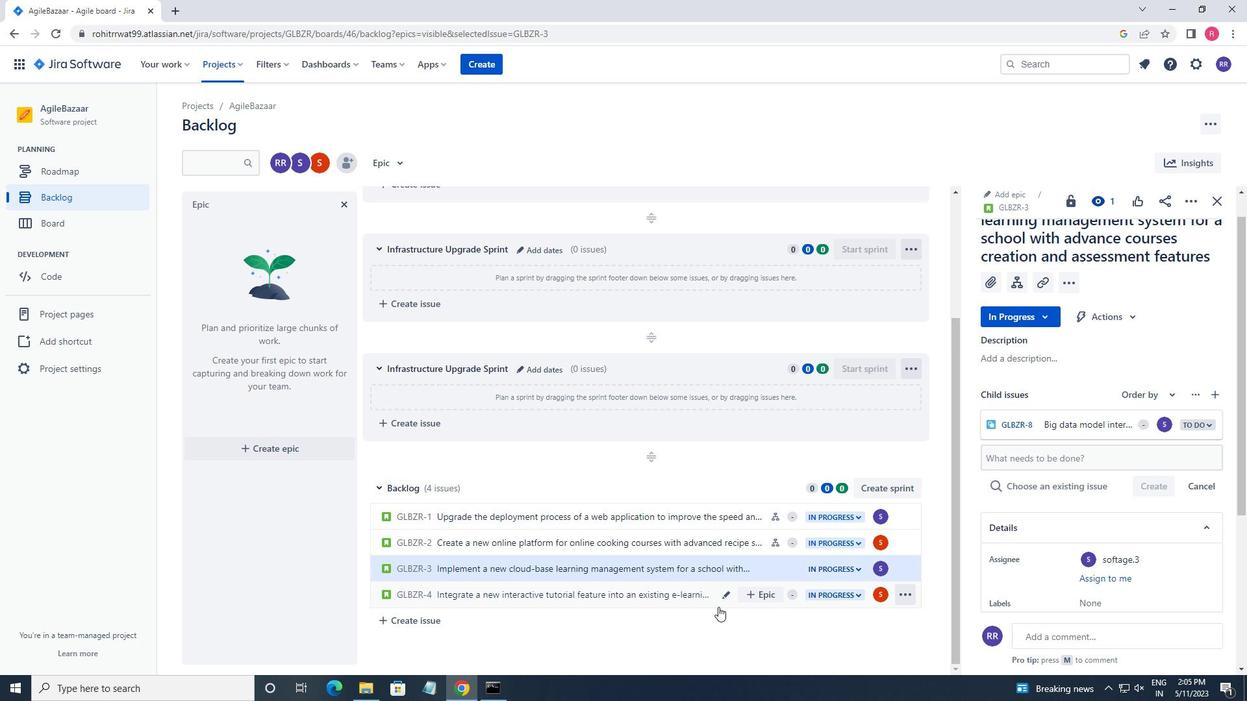 
Action: Mouse moved to (1021, 325)
Screenshot: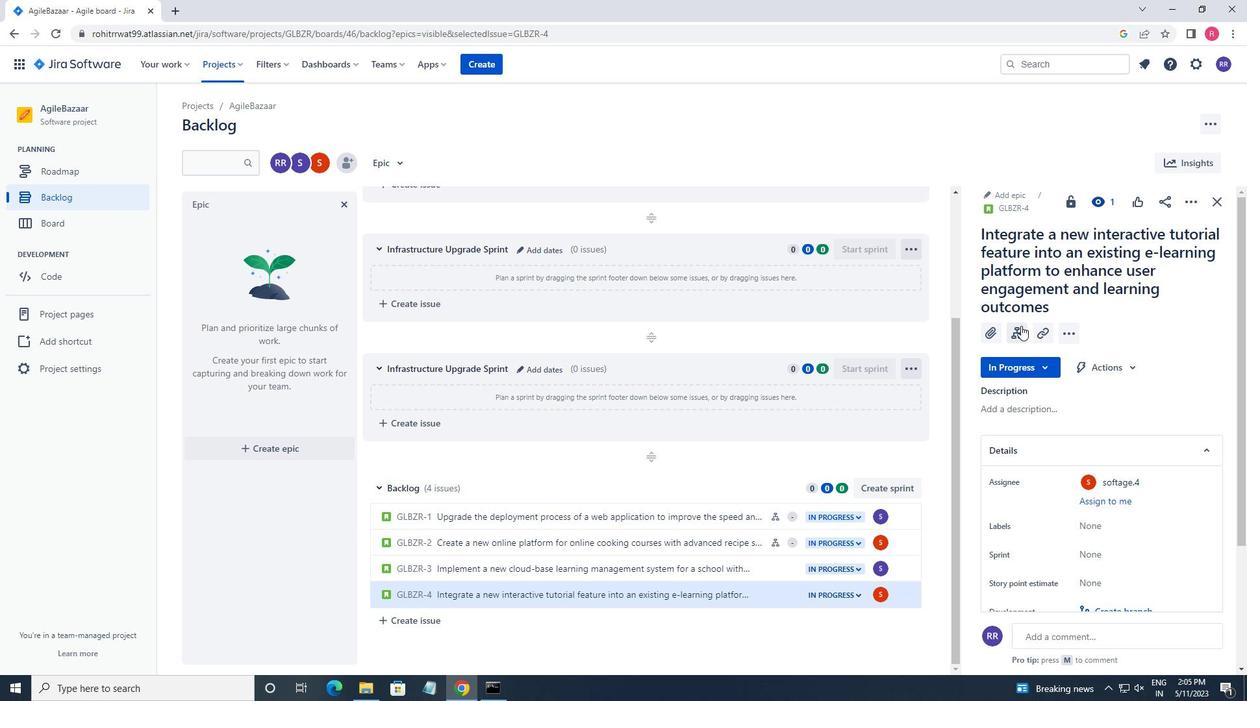 
Action: Mouse pressed left at (1021, 325)
Screenshot: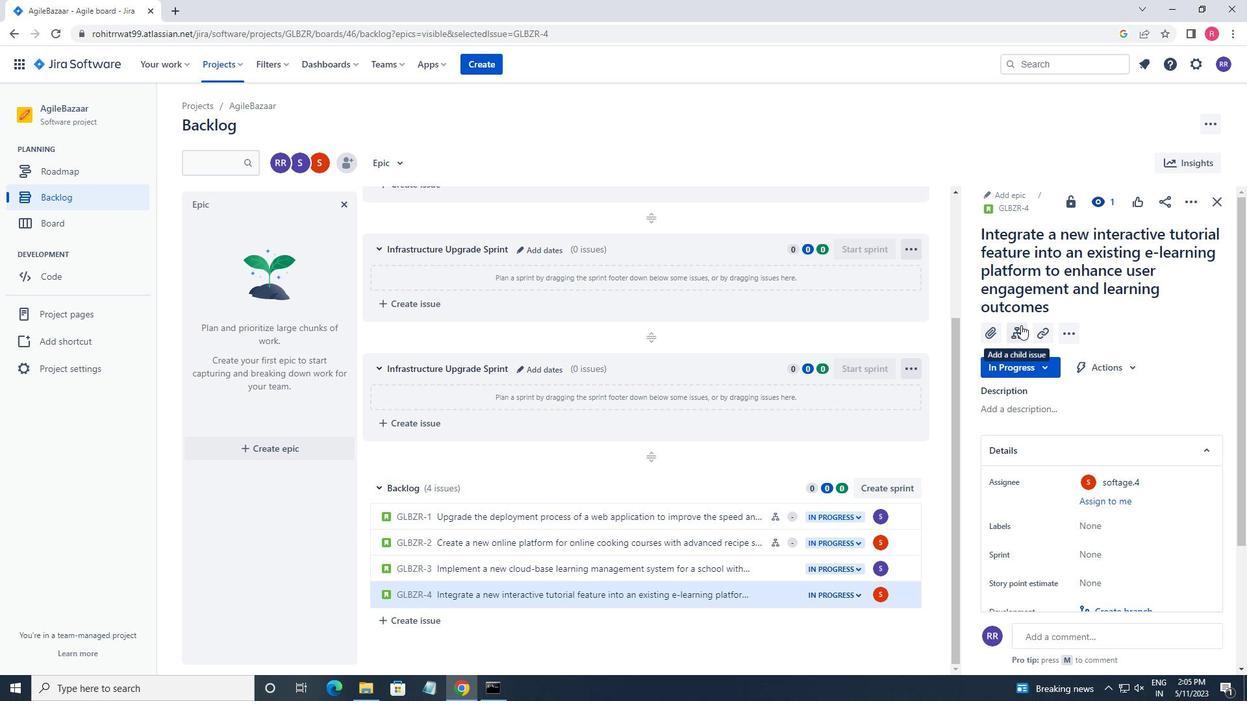 
Action: Mouse moved to (1122, 427)
Screenshot: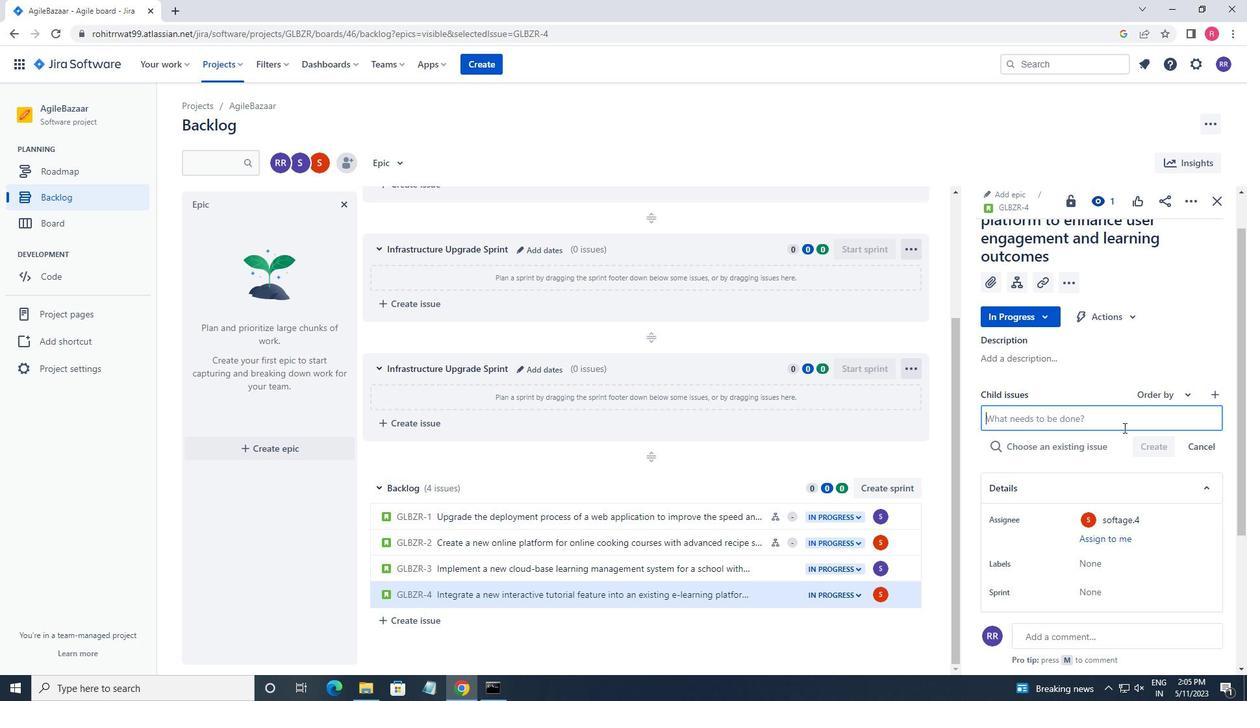 
Action: Mouse pressed left at (1122, 427)
Screenshot: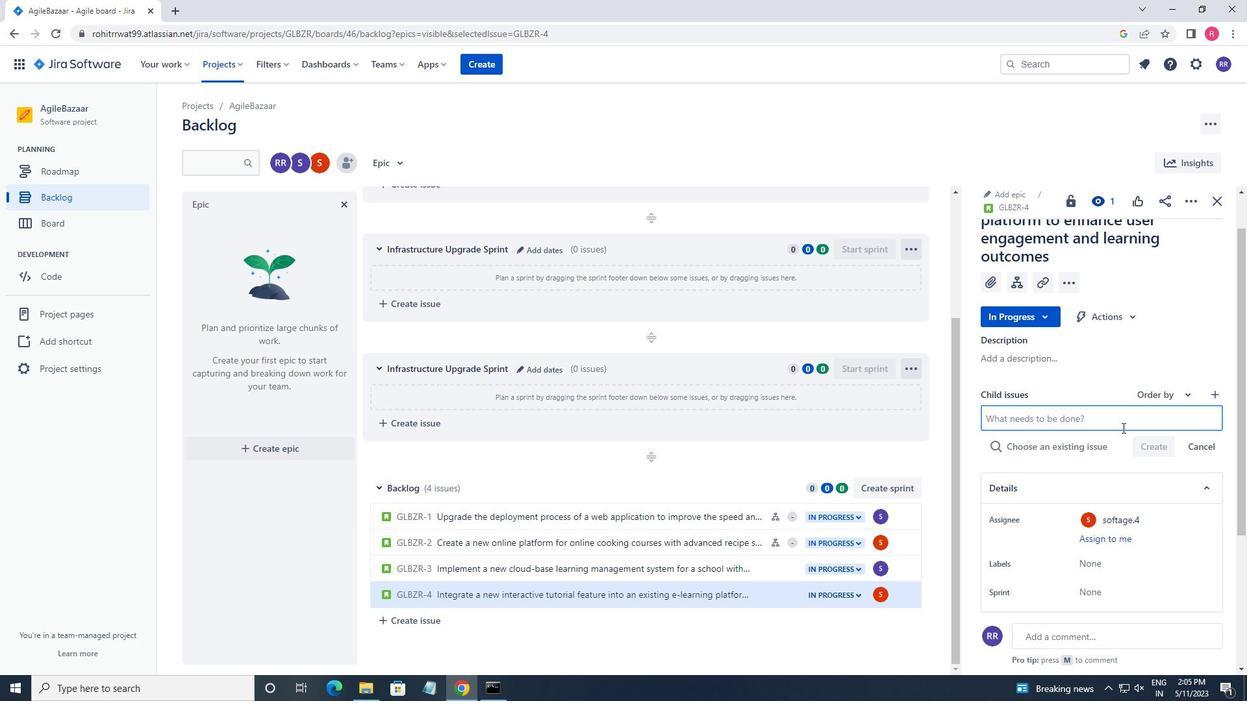 
Action: Key pressed <Key.shift_r>KUBERNETES<Key.space>CLUSTER<Key.space>BACKUP<Key.space><Key.space>AND<Key.space>RECOVERY<Key.space>PLANING<Key.space>AND<Key.space>OPTIMIZATION
Screenshot: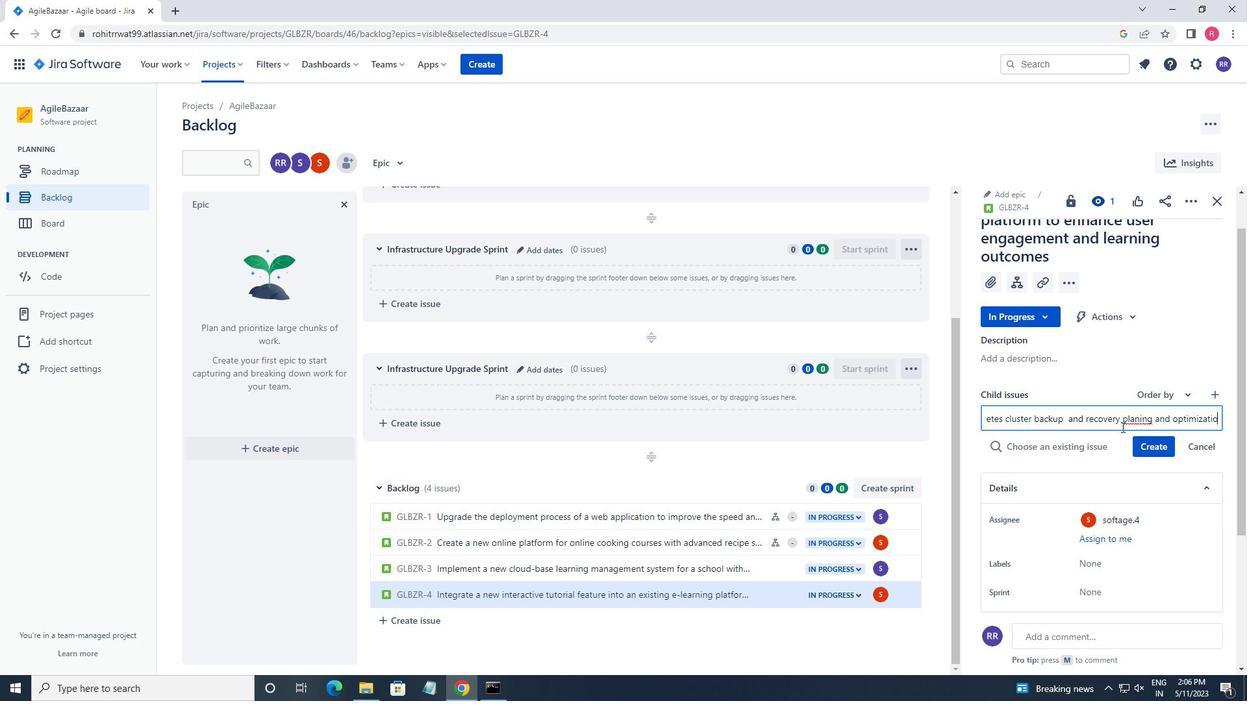 
Action: Mouse moved to (1131, 422)
Screenshot: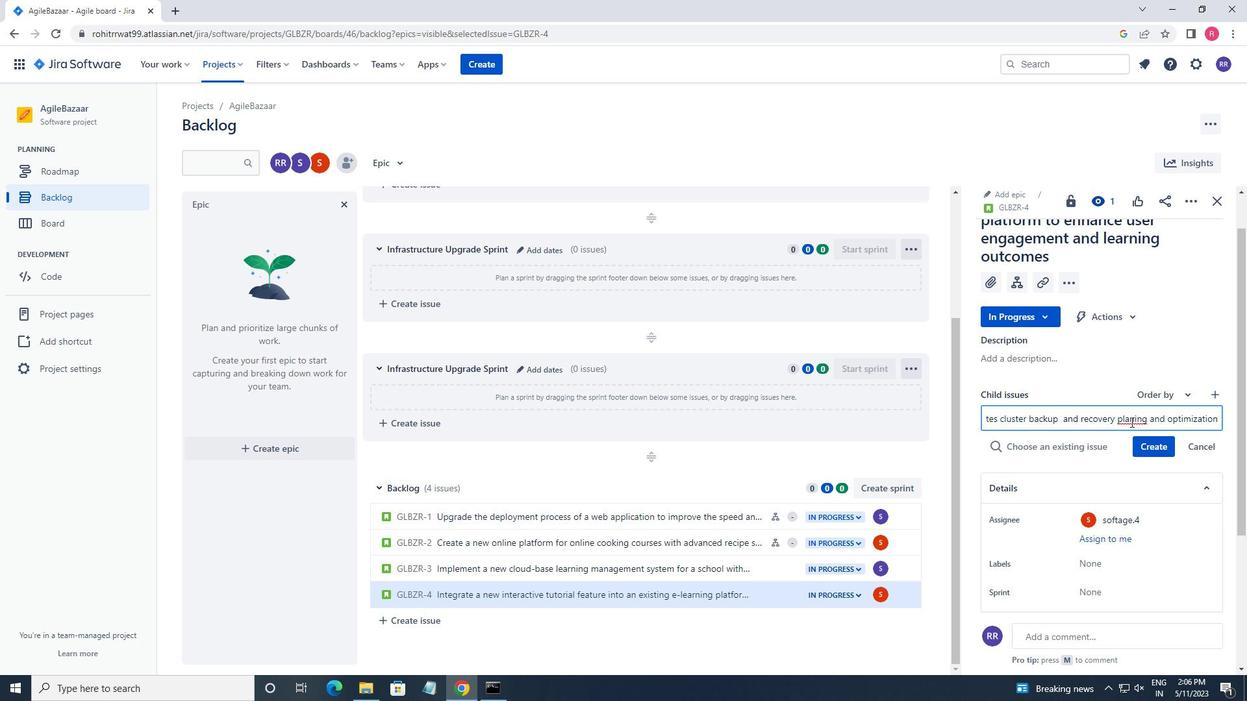 
Action: Mouse pressed left at (1131, 422)
Screenshot: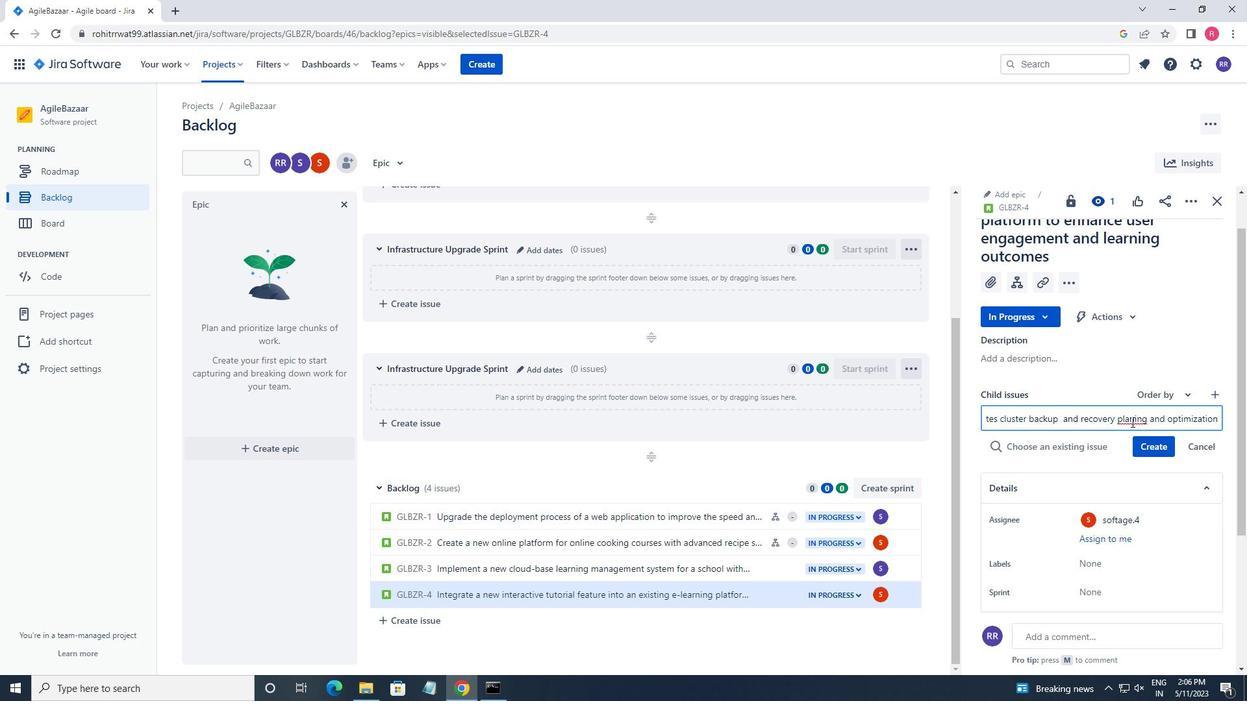 
Action: Key pressed N
Screenshot: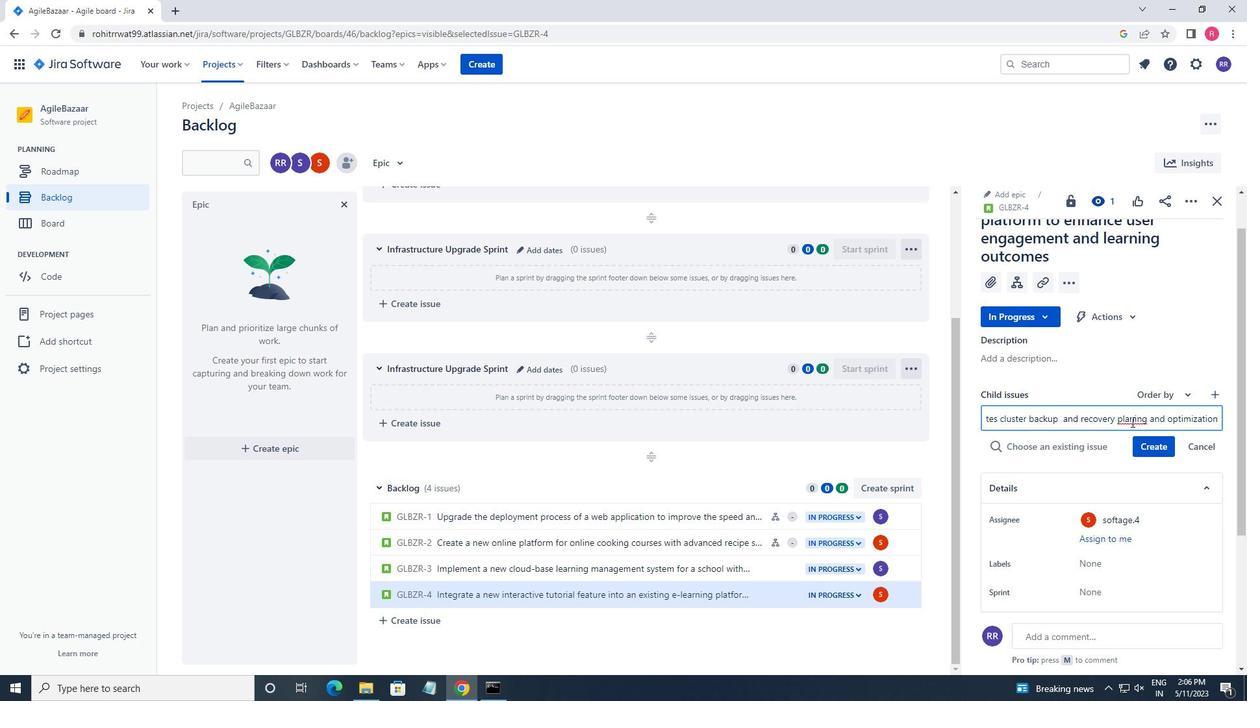 
Action: Mouse moved to (1145, 447)
Screenshot: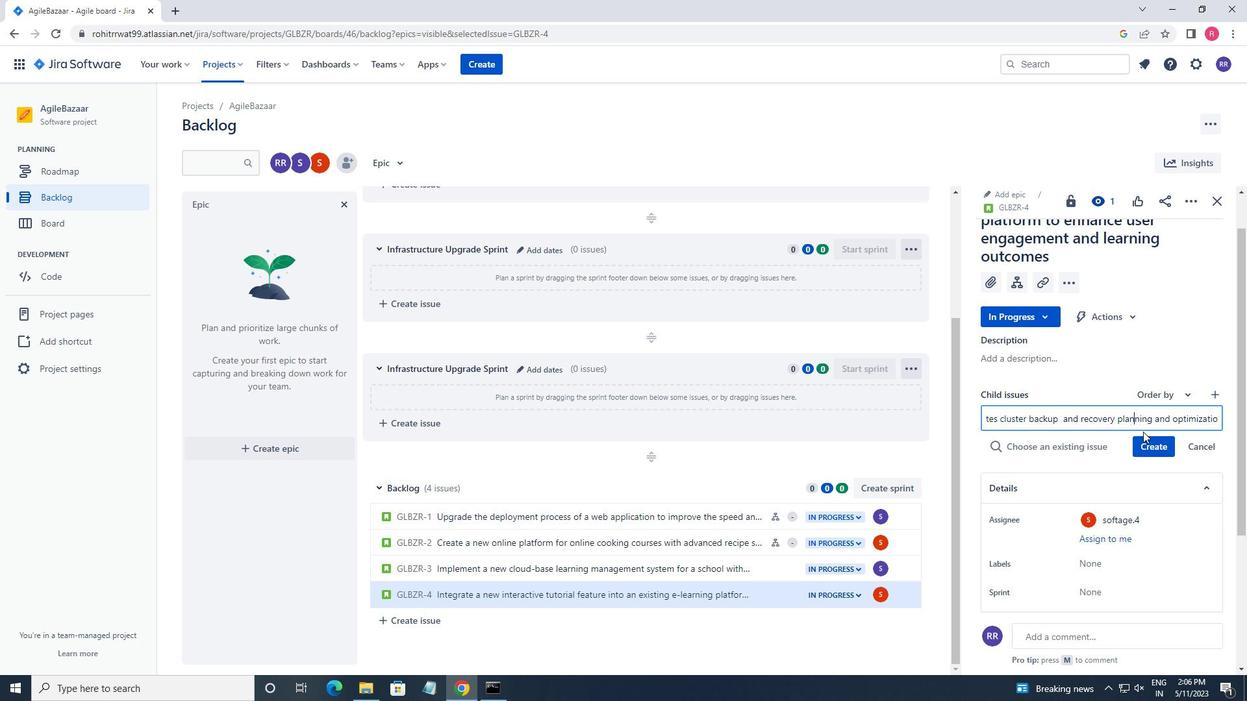 
Action: Mouse pressed left at (1145, 447)
Screenshot: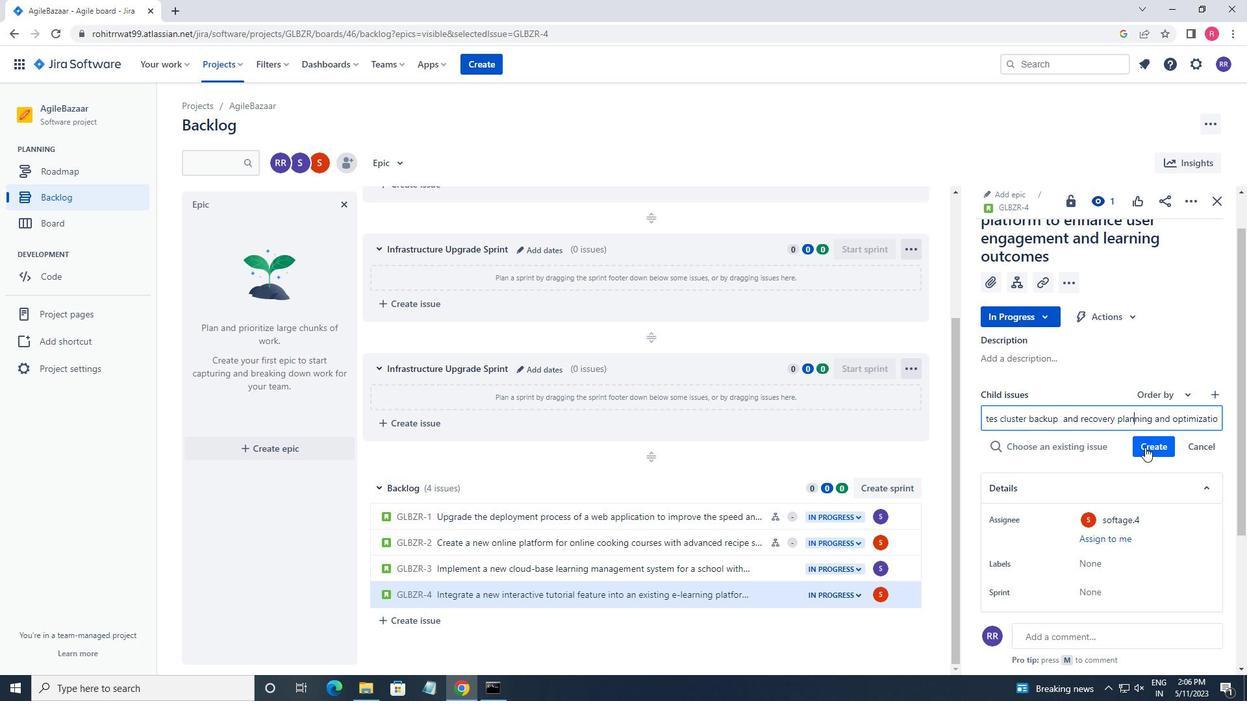 
Action: Mouse moved to (1160, 426)
Screenshot: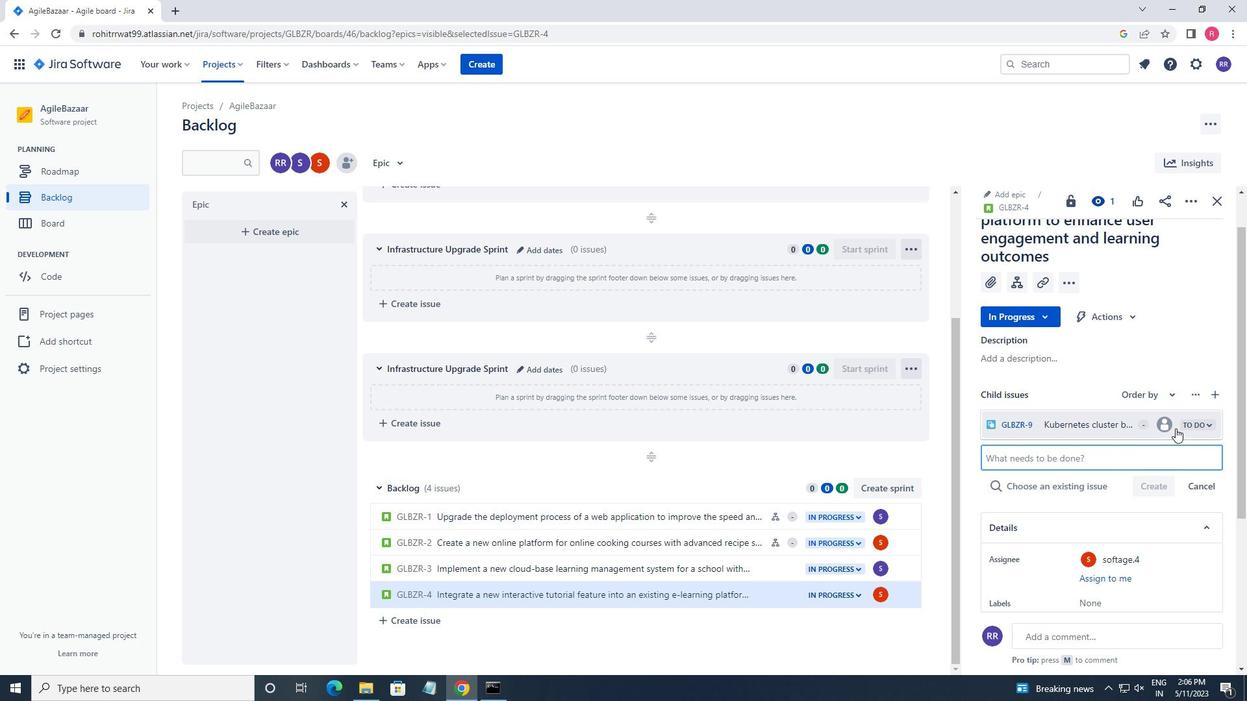 
Action: Mouse pressed left at (1160, 426)
Screenshot: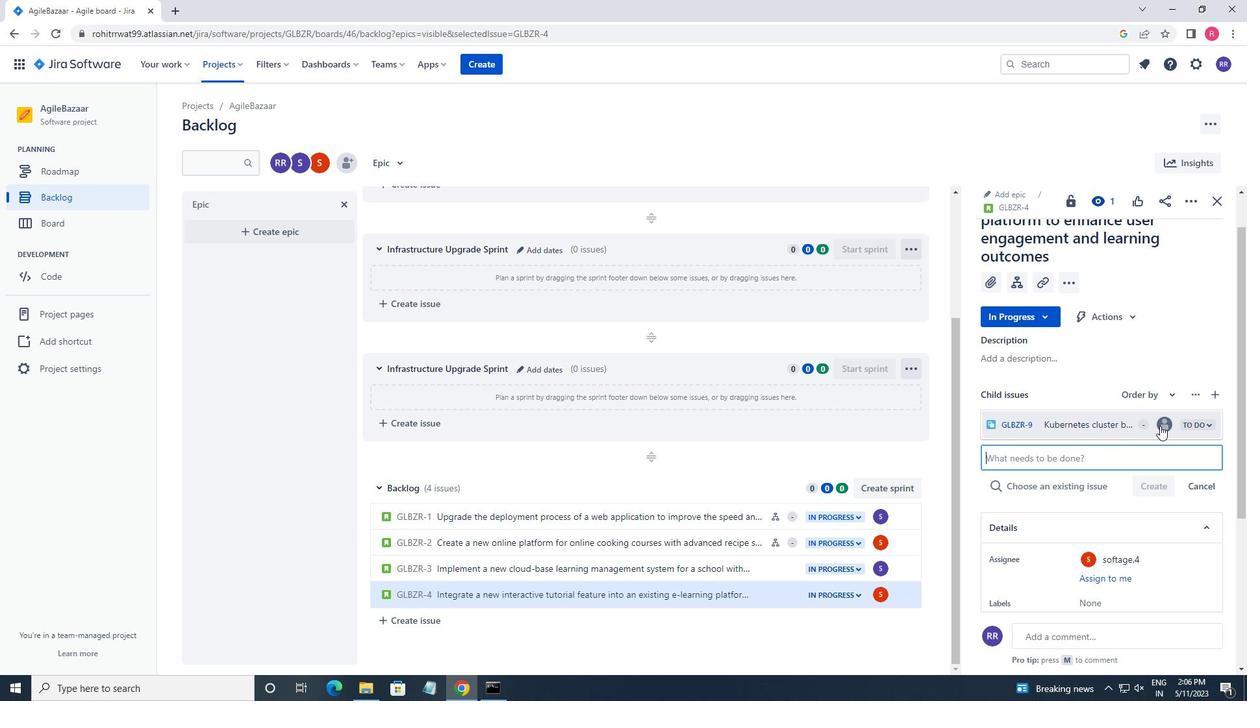 
Action: Mouse moved to (1051, 428)
Screenshot: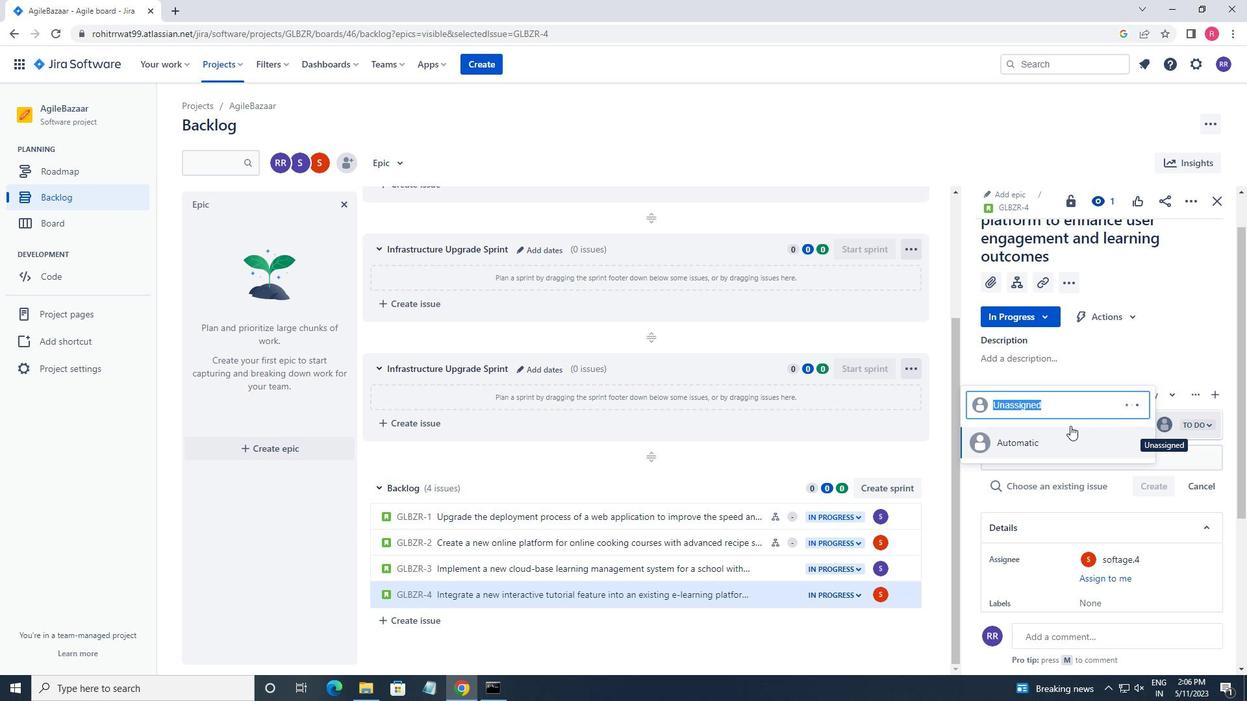 
Action: Key pressed SOFTAGE.4
Screenshot: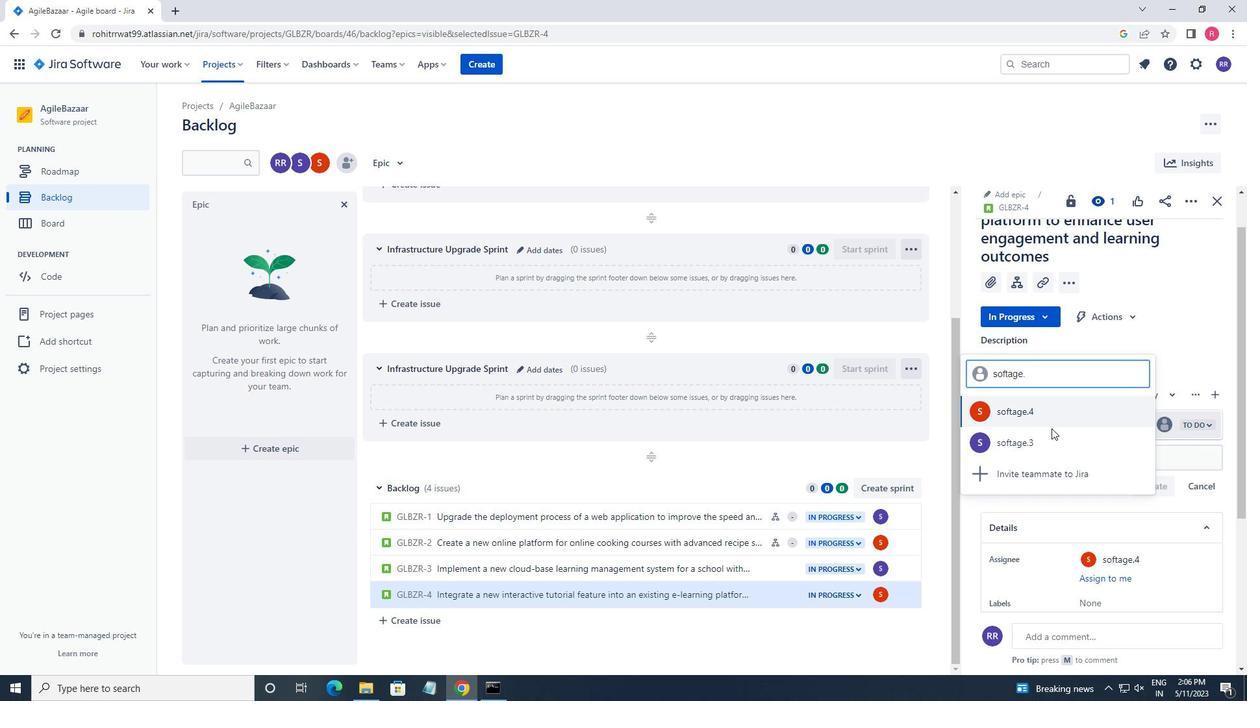
Action: Mouse moved to (1034, 417)
Screenshot: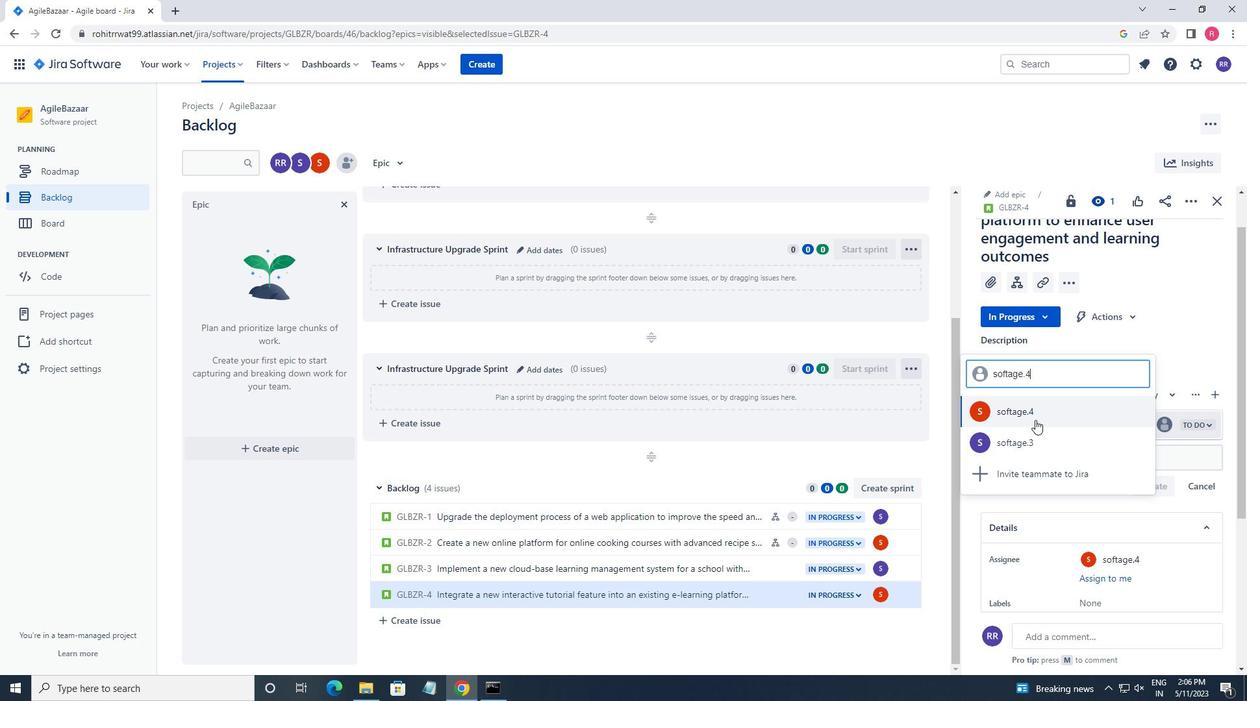
Action: Mouse pressed left at (1034, 417)
Screenshot: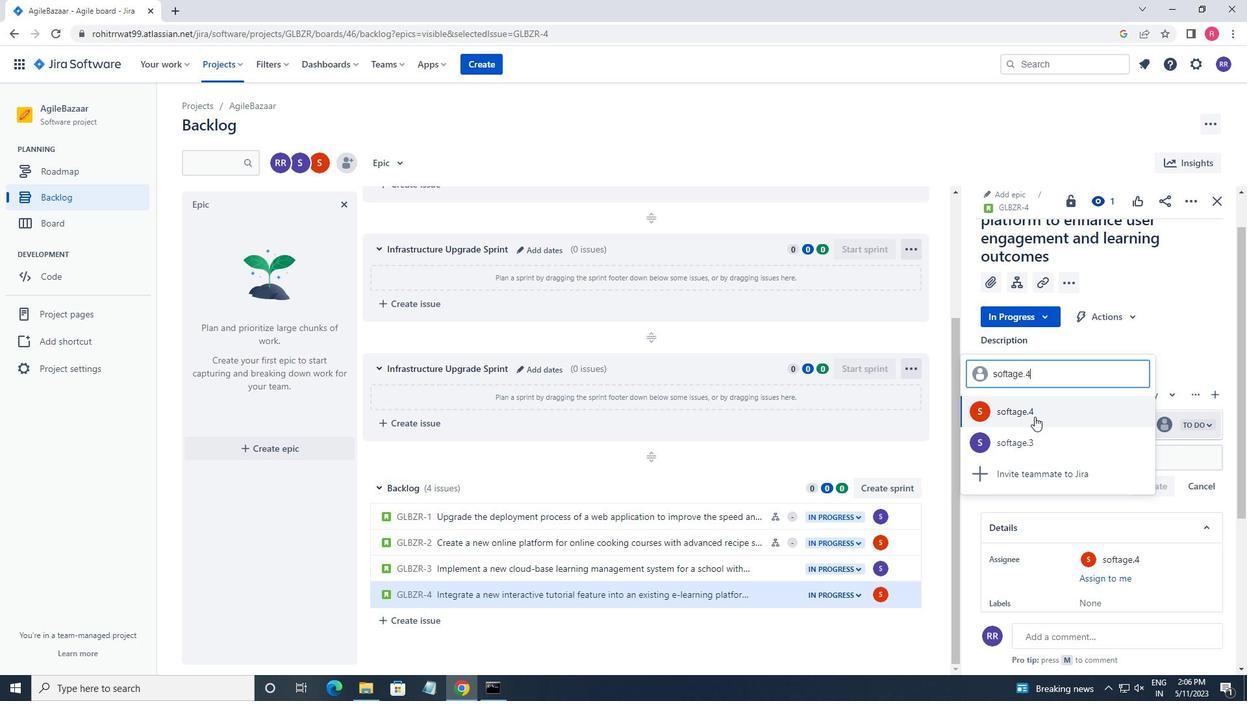 
